 Task: Find connections with filter location Purnia with filter topic #Productivitywith filter profile language German with filter current company Dr. Oetker India with filter school L.D. College of Engineering with filter industry Animation and Post-production with filter service category Interior Design with filter keywords title Barber
Action: Mouse moved to (555, 53)
Screenshot: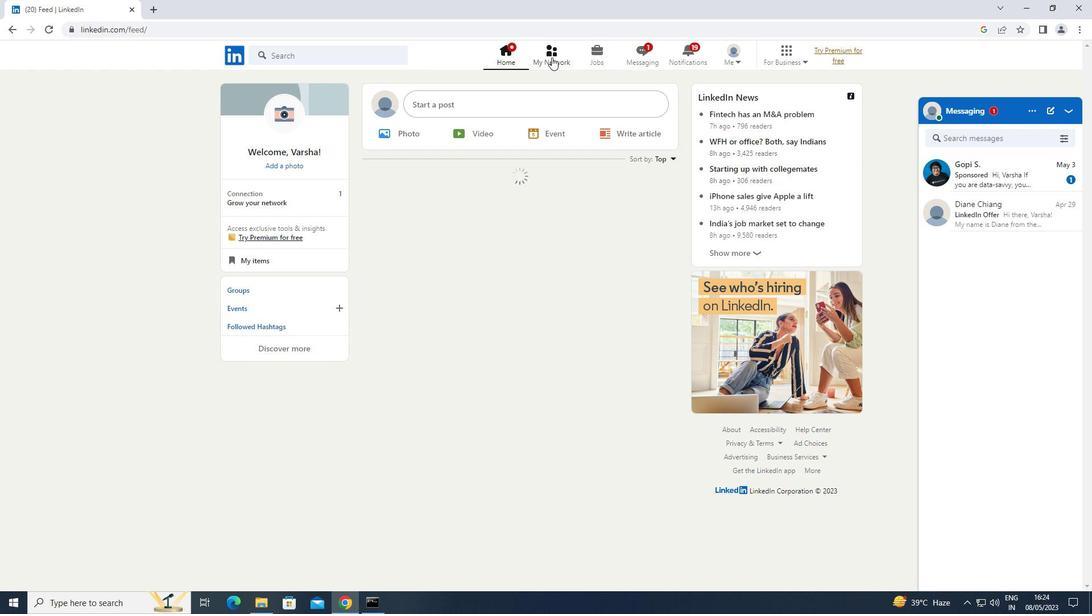 
Action: Mouse pressed left at (555, 53)
Screenshot: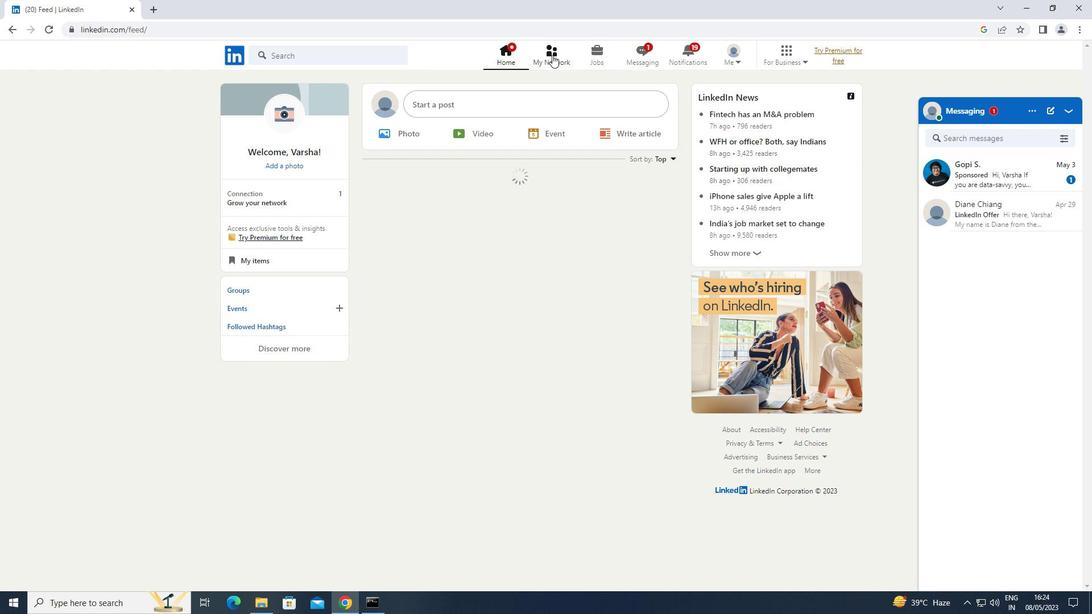 
Action: Mouse moved to (338, 120)
Screenshot: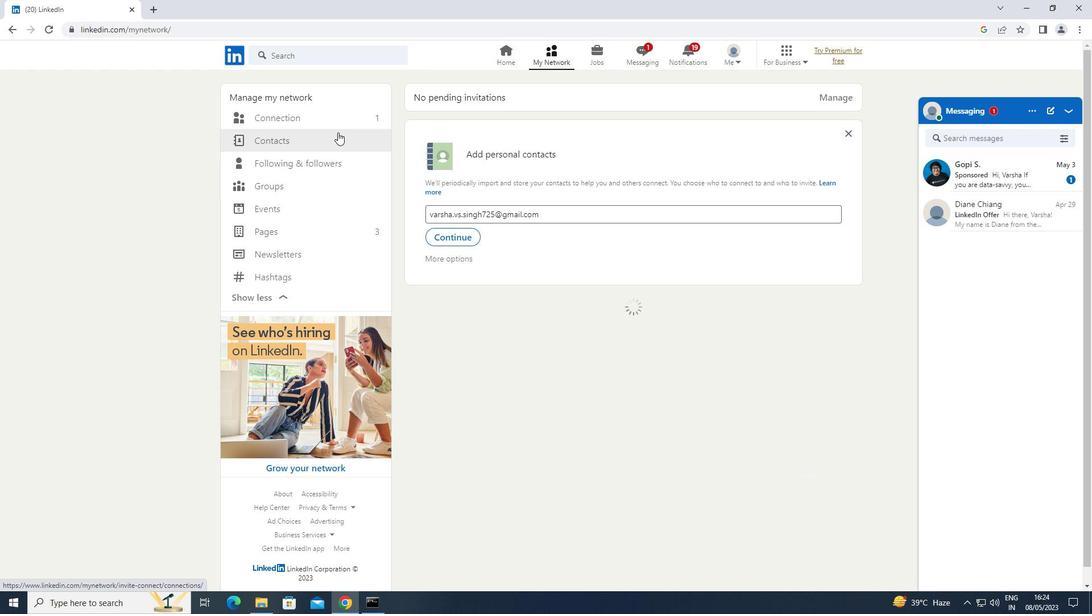 
Action: Mouse pressed left at (338, 120)
Screenshot: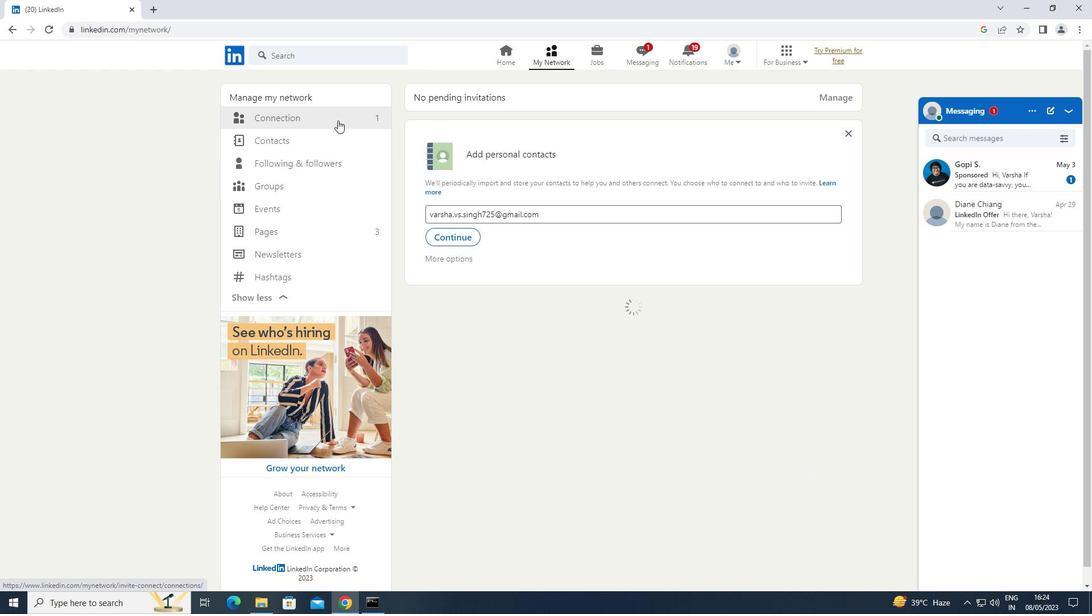 
Action: Mouse moved to (654, 121)
Screenshot: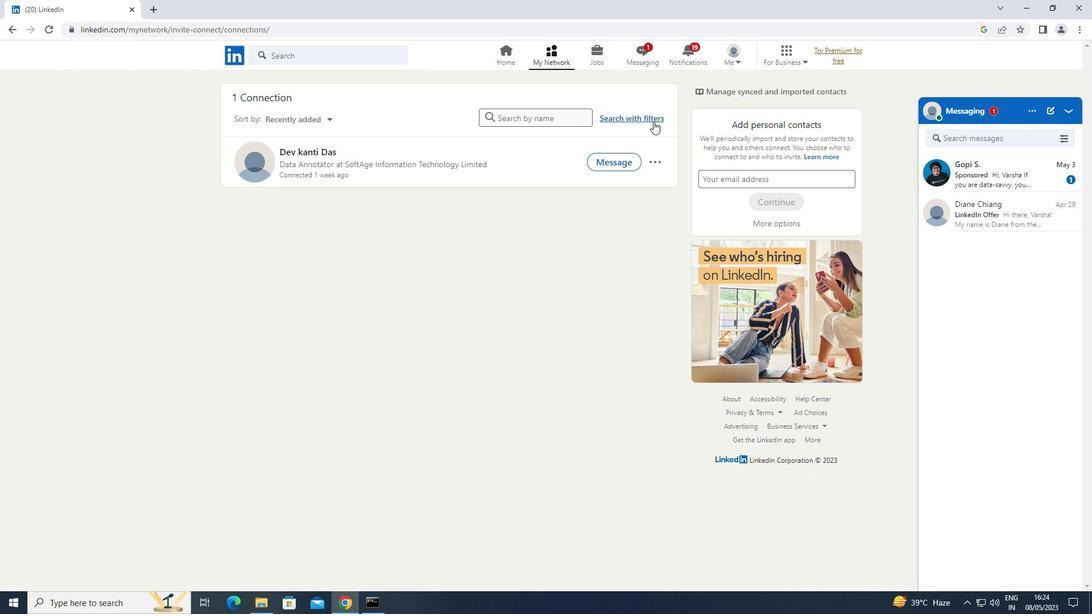 
Action: Mouse pressed left at (654, 121)
Screenshot: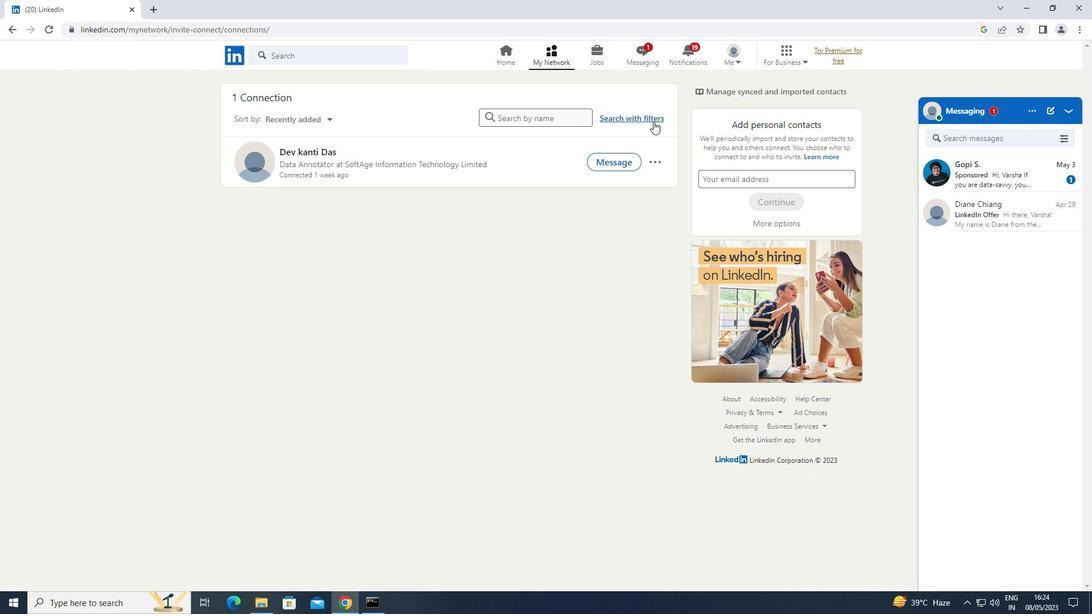 
Action: Mouse moved to (594, 84)
Screenshot: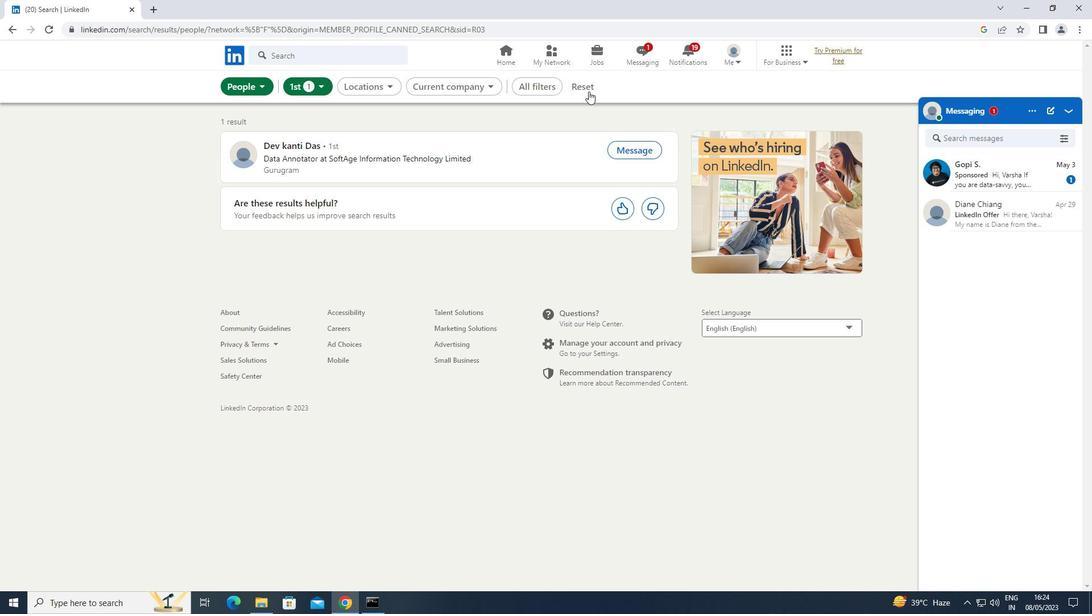 
Action: Mouse pressed left at (594, 84)
Screenshot: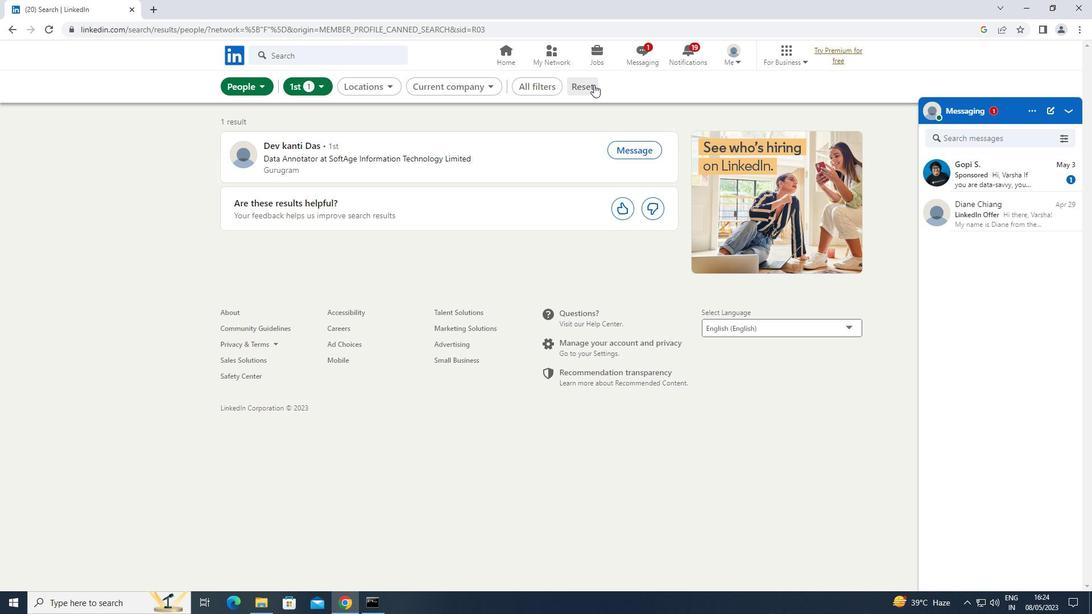 
Action: Mouse moved to (573, 85)
Screenshot: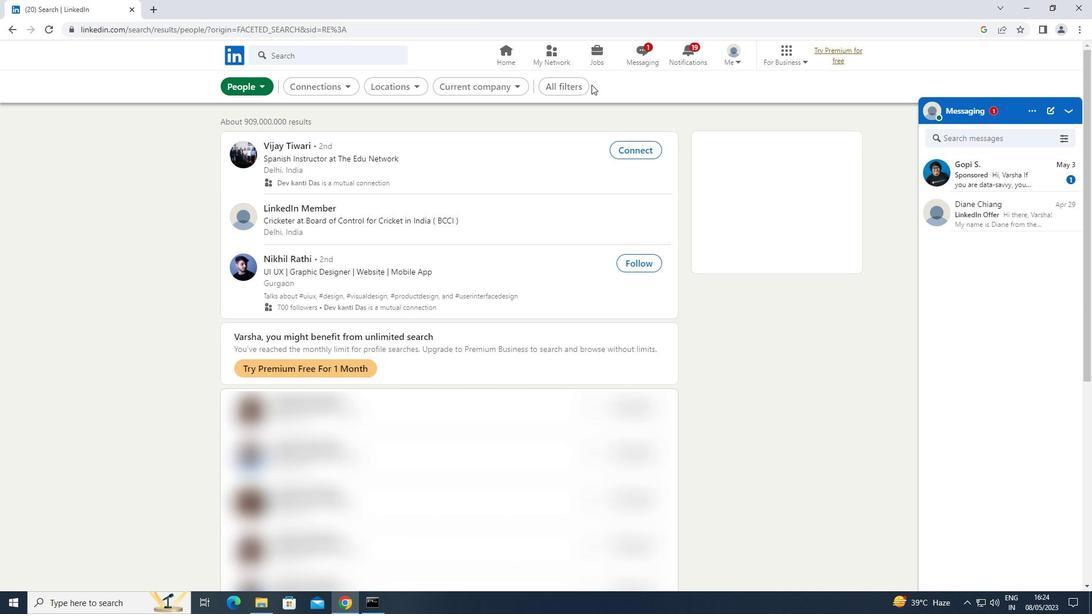 
Action: Mouse pressed left at (573, 85)
Screenshot: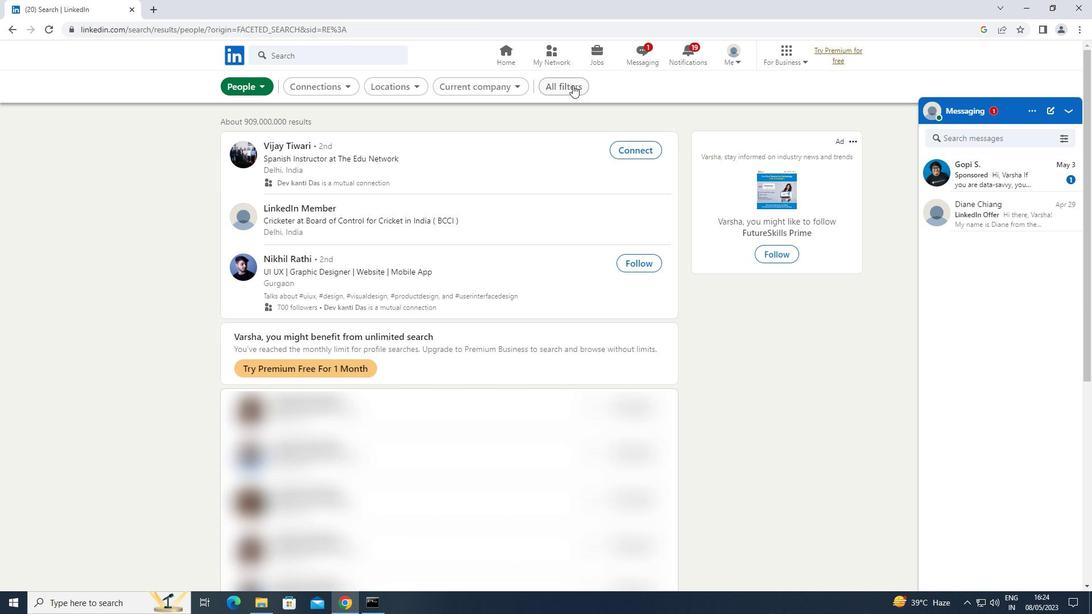 
Action: Mouse moved to (836, 309)
Screenshot: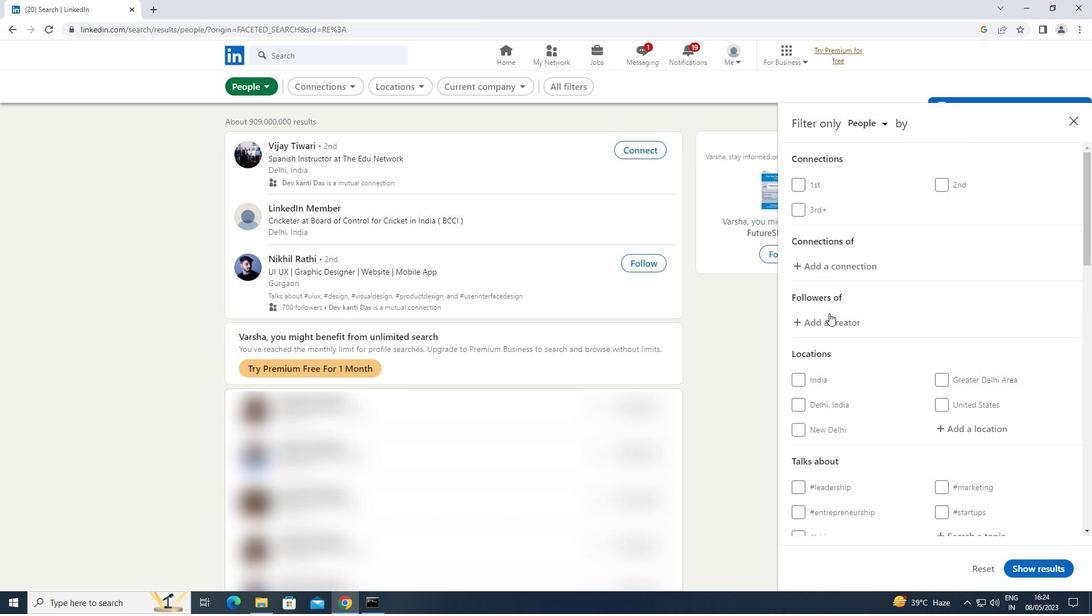 
Action: Mouse scrolled (836, 308) with delta (0, 0)
Screenshot: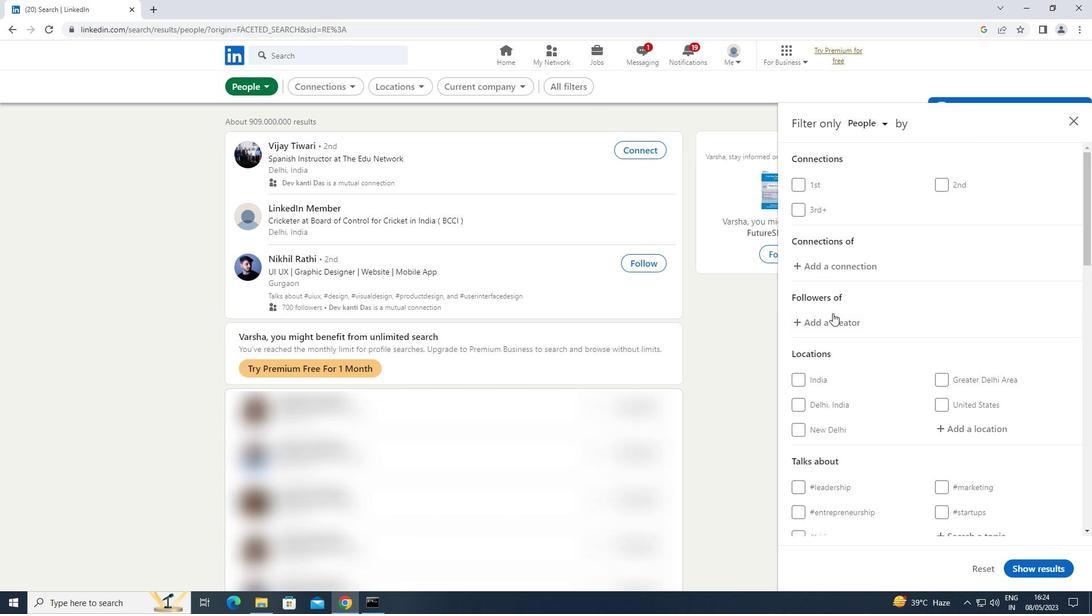 
Action: Mouse scrolled (836, 308) with delta (0, 0)
Screenshot: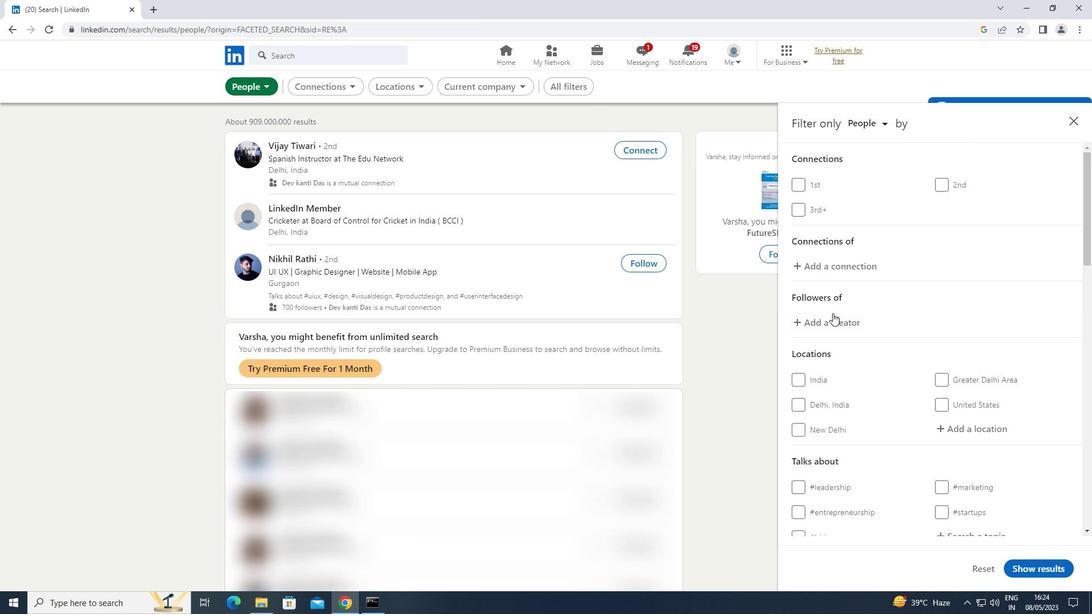 
Action: Mouse scrolled (836, 308) with delta (0, 0)
Screenshot: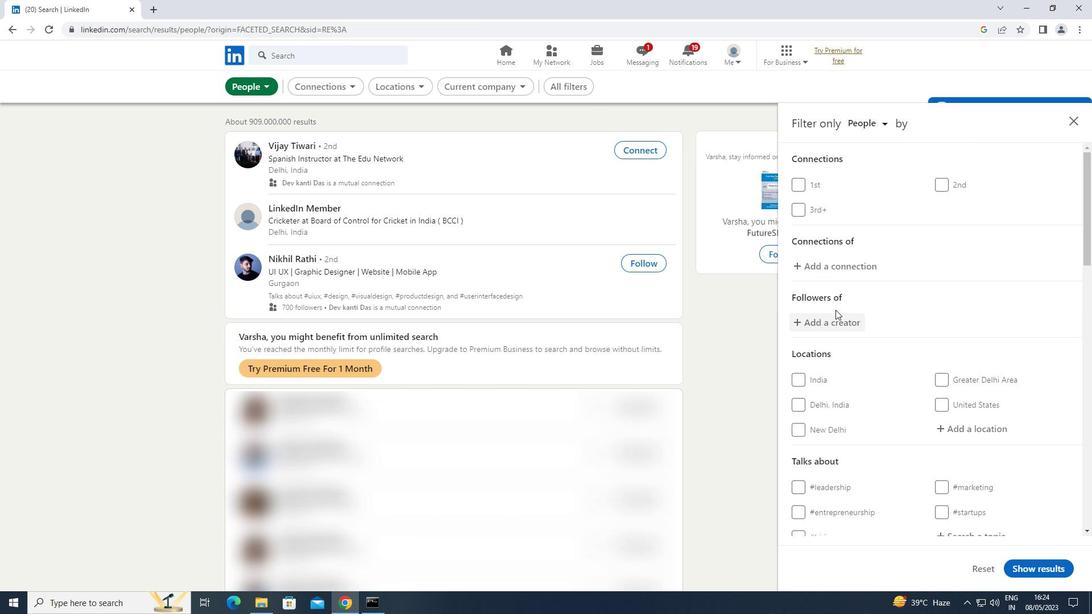 
Action: Mouse moved to (958, 257)
Screenshot: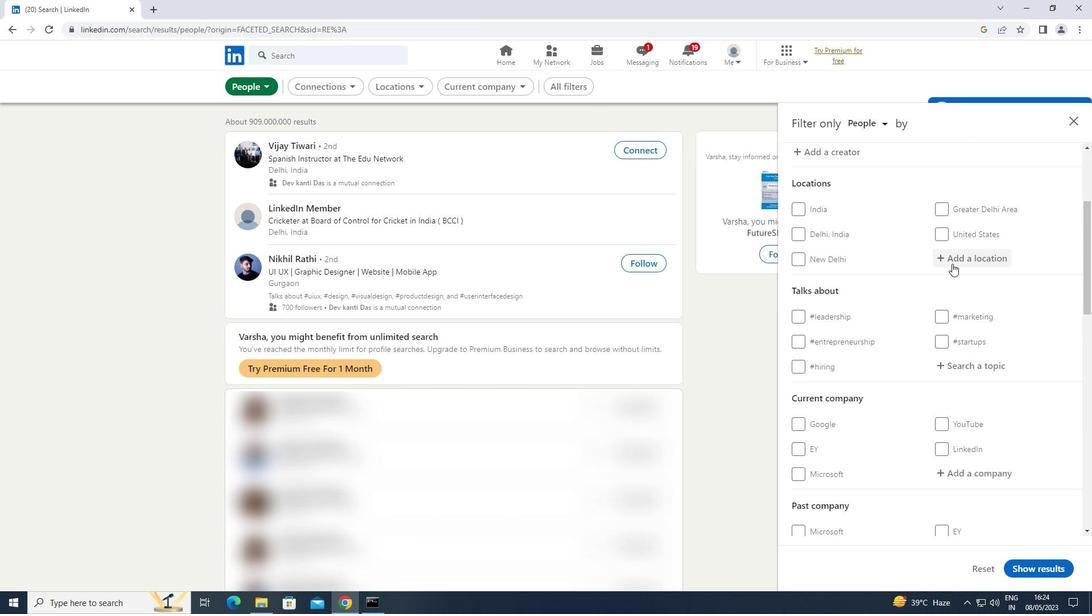 
Action: Mouse pressed left at (958, 257)
Screenshot: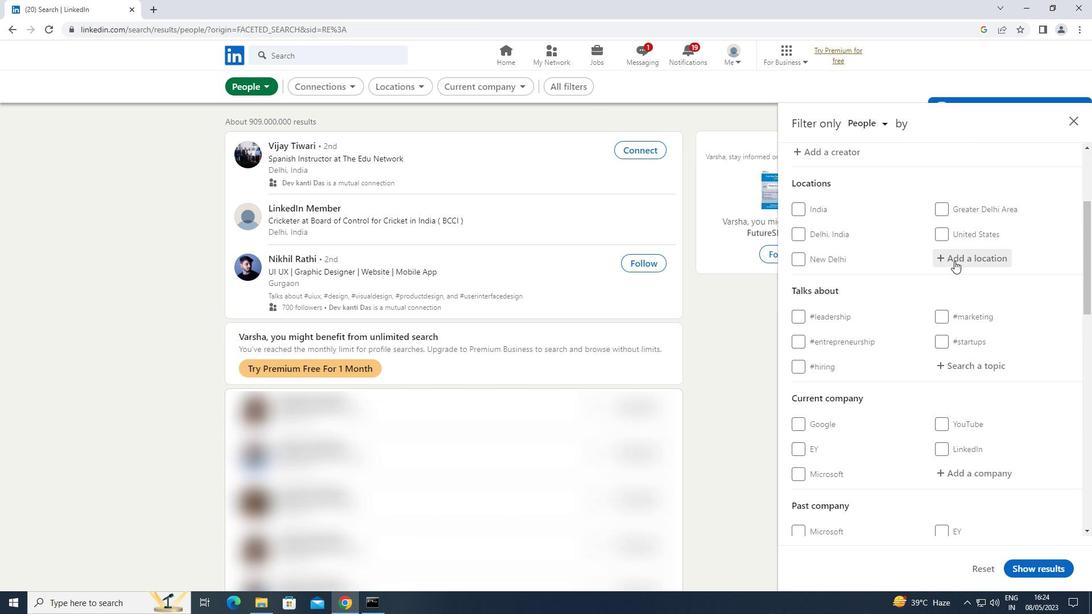 
Action: Key pressed <Key.shift>PURNA<Key.backspace>IA
Screenshot: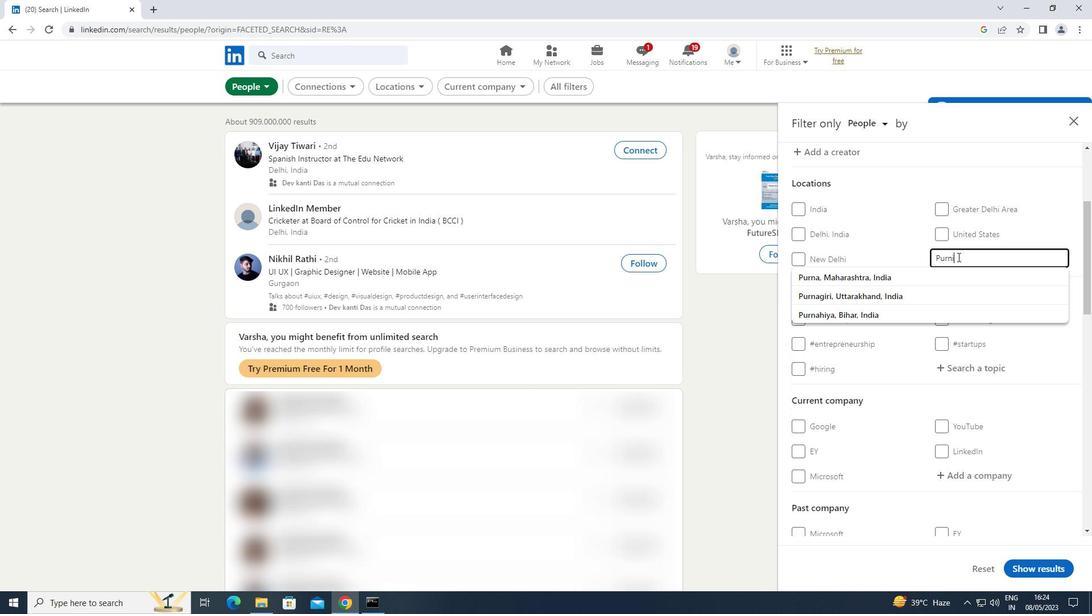 
Action: Mouse moved to (958, 368)
Screenshot: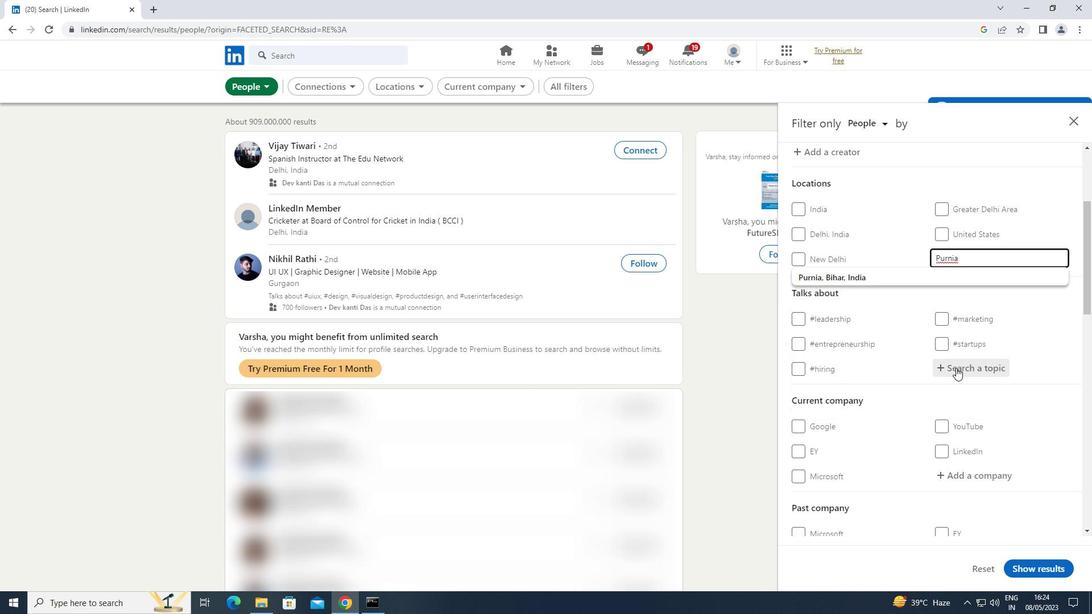 
Action: Mouse pressed left at (958, 368)
Screenshot: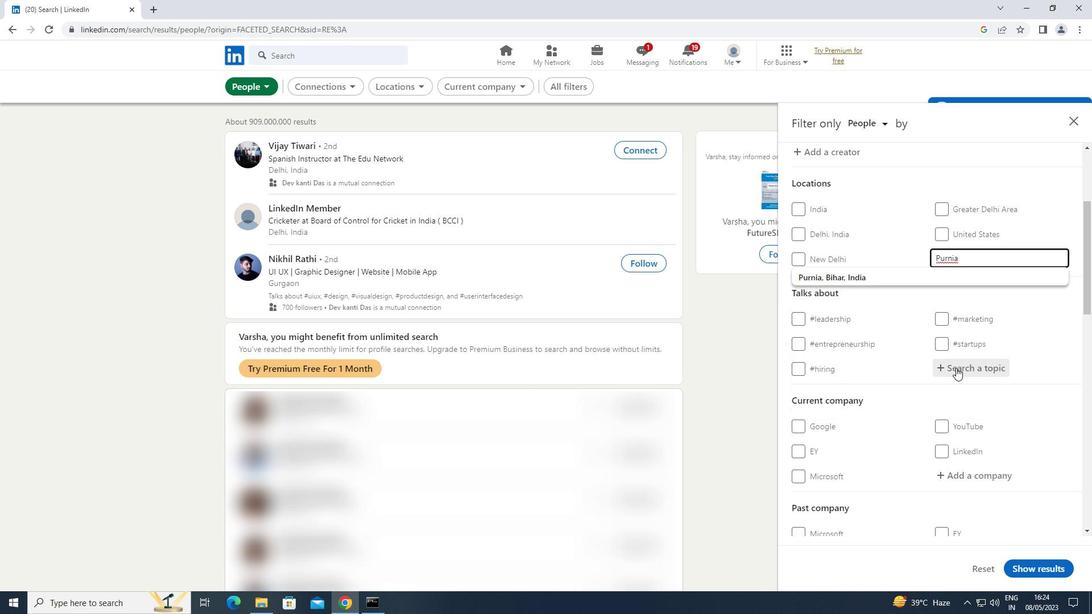 
Action: Mouse moved to (971, 360)
Screenshot: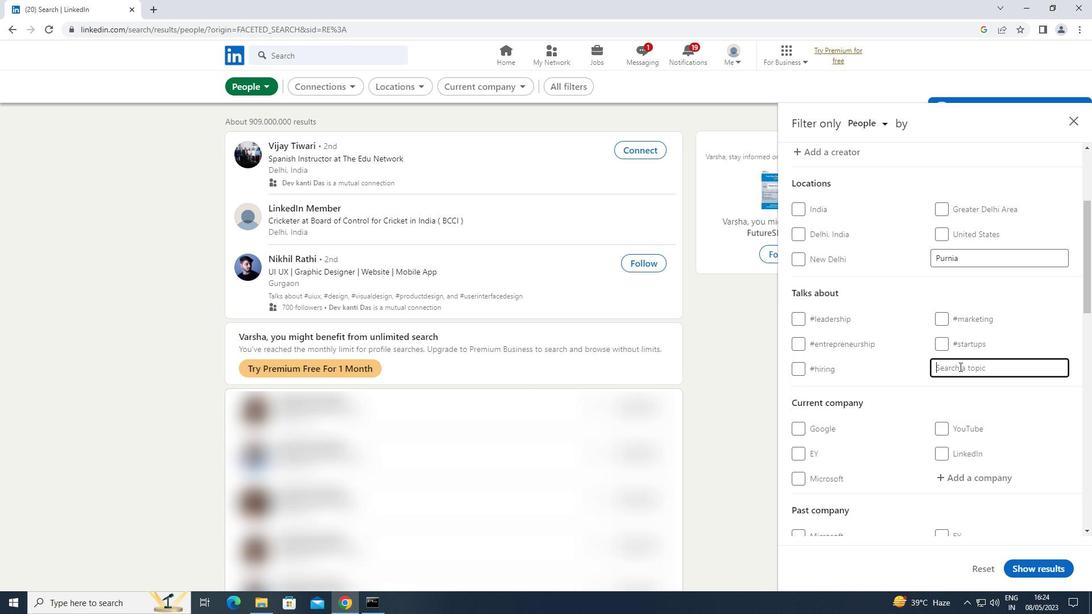 
Action: Key pressed <Key.shift>#<Key.shift>PRODUCTIT<Key.backspace>VITY
Screenshot: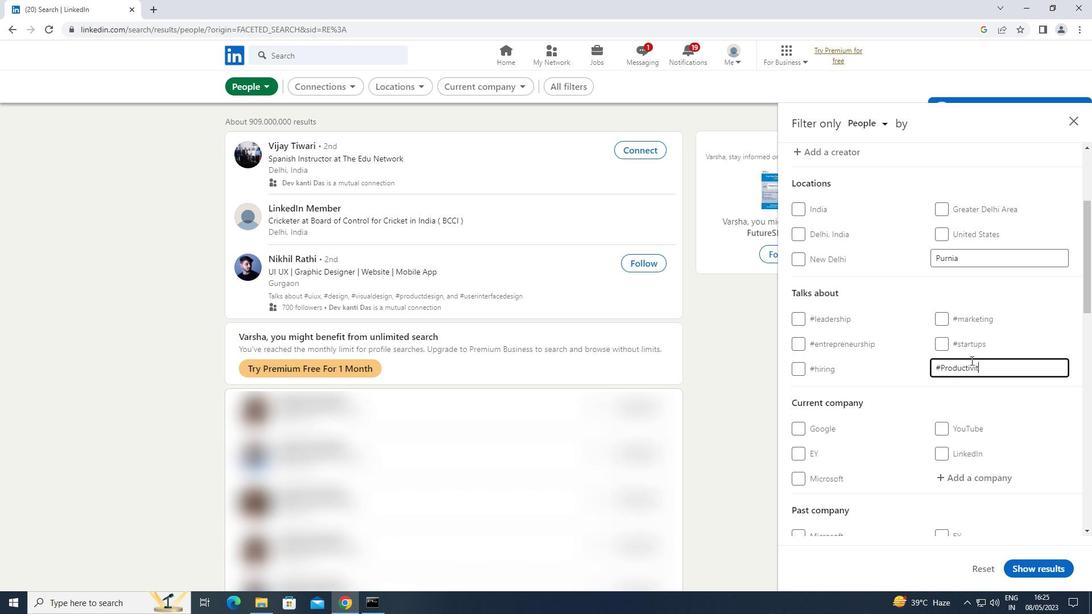
Action: Mouse moved to (990, 439)
Screenshot: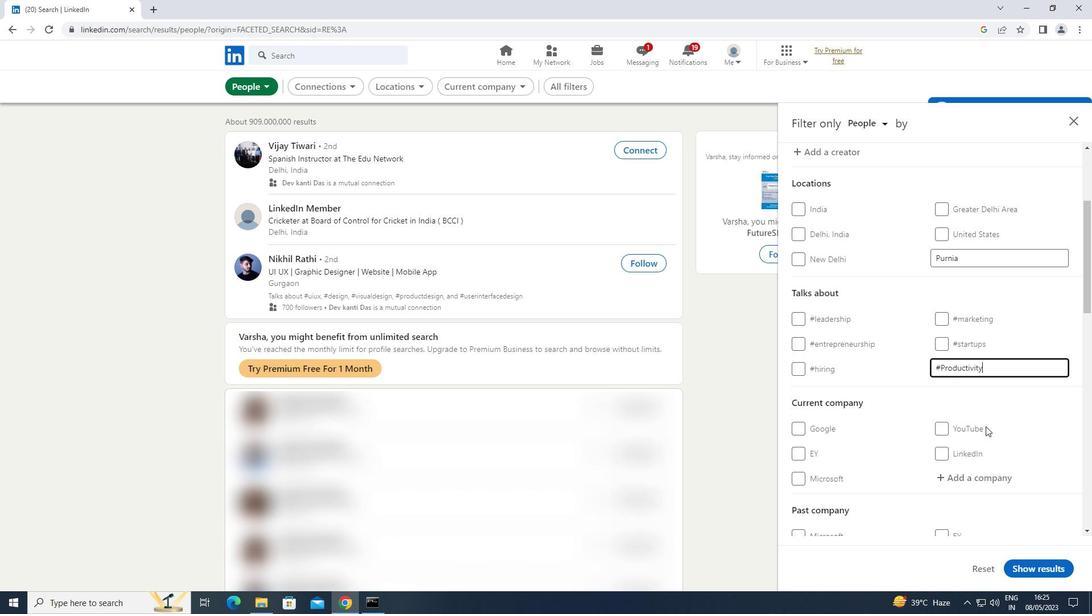 
Action: Mouse scrolled (990, 438) with delta (0, 0)
Screenshot: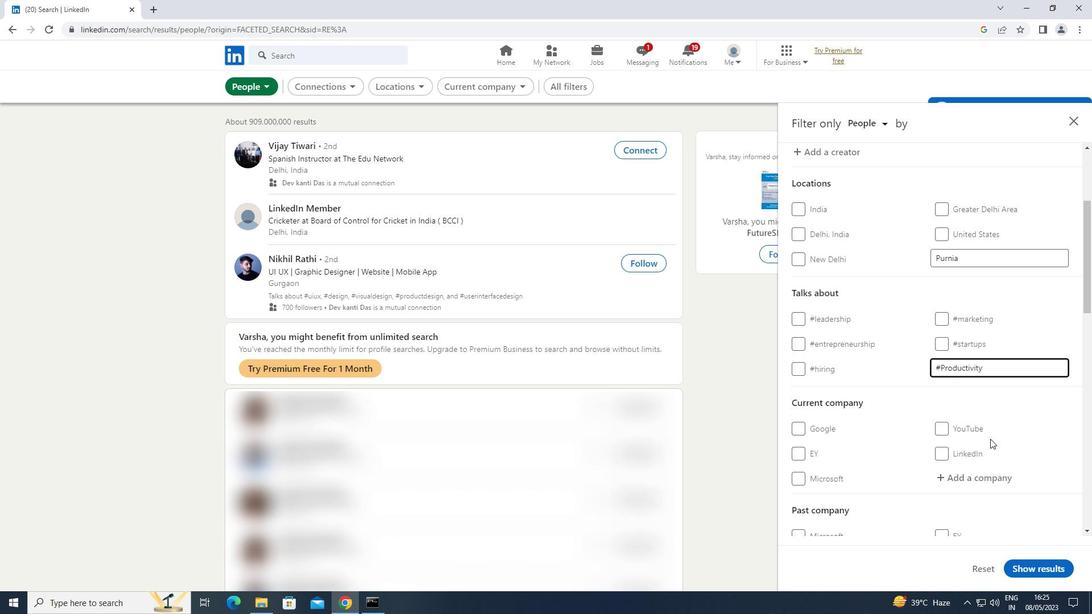
Action: Mouse scrolled (990, 438) with delta (0, 0)
Screenshot: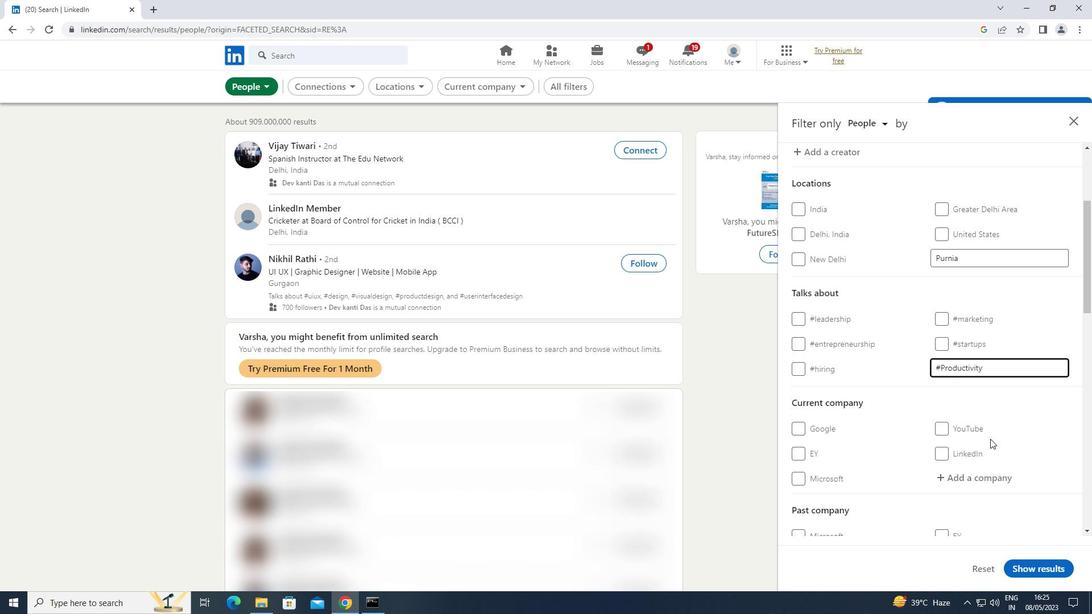 
Action: Mouse moved to (992, 438)
Screenshot: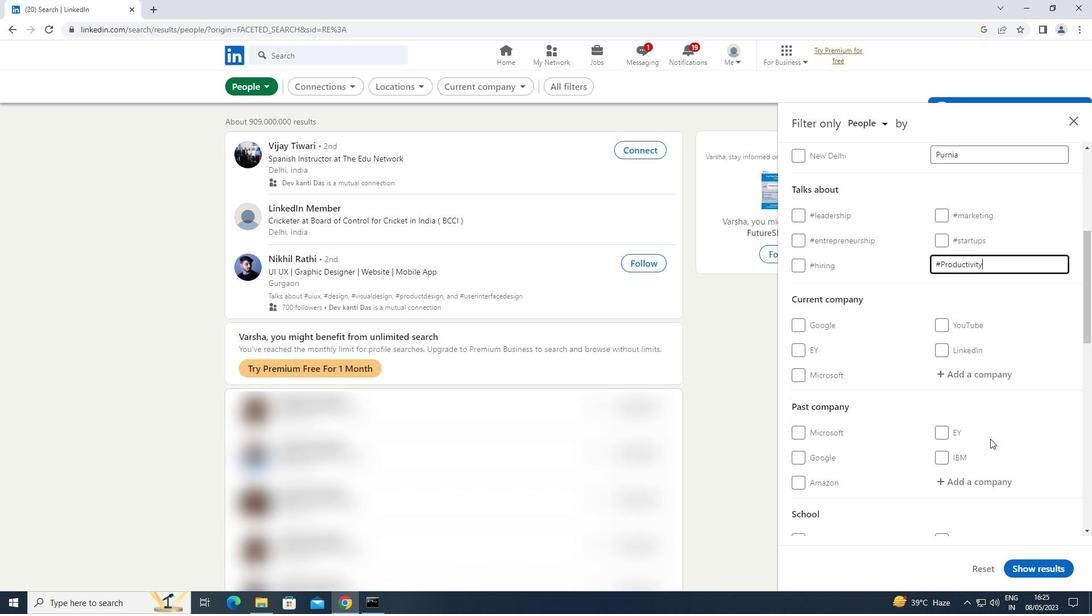 
Action: Mouse scrolled (992, 438) with delta (0, 0)
Screenshot: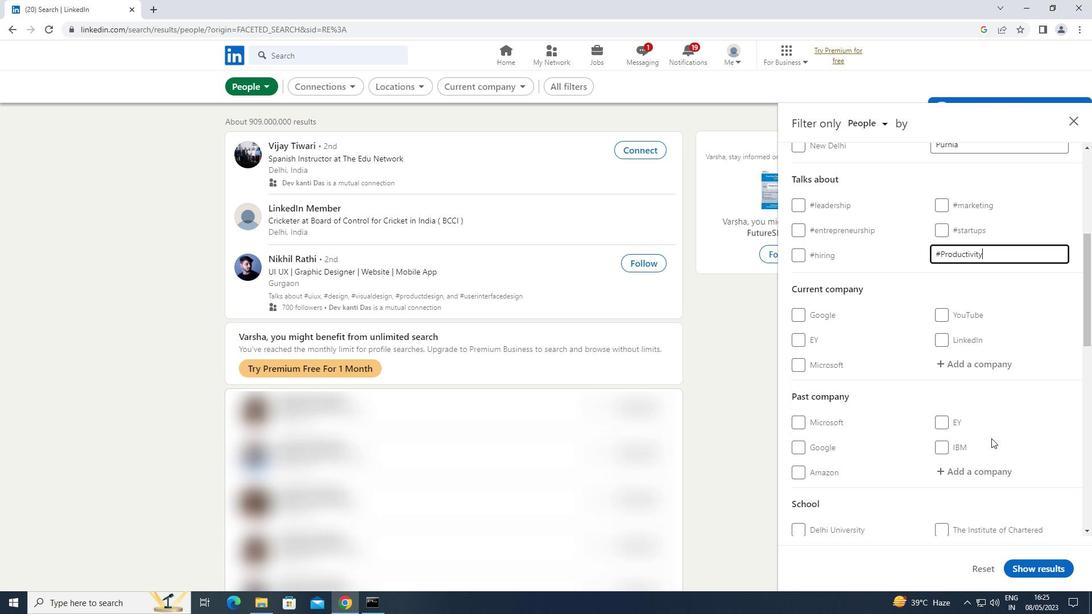
Action: Mouse scrolled (992, 438) with delta (0, 0)
Screenshot: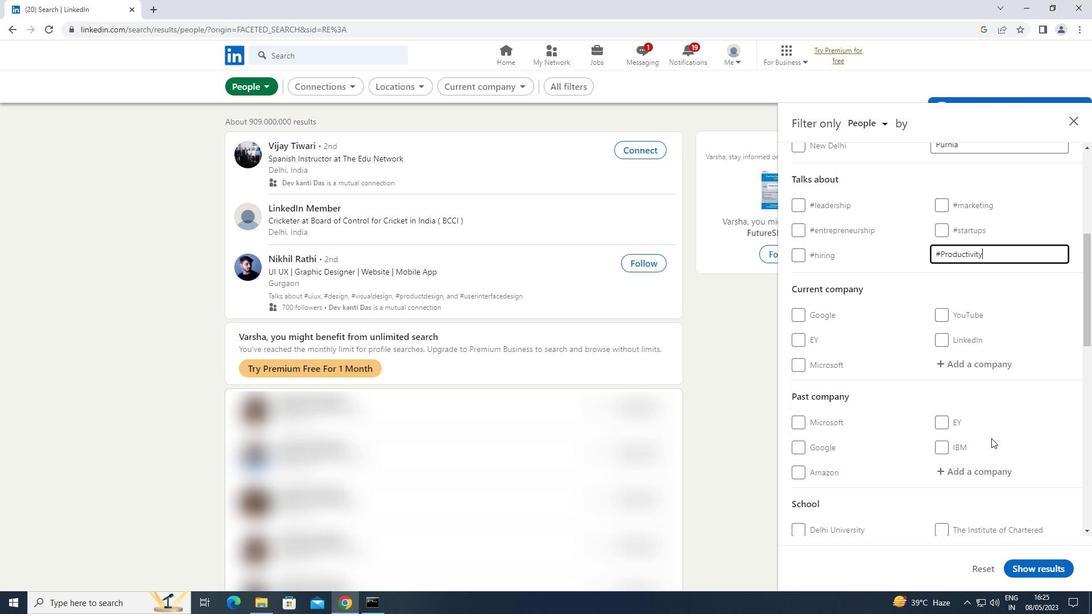 
Action: Mouse scrolled (992, 438) with delta (0, 0)
Screenshot: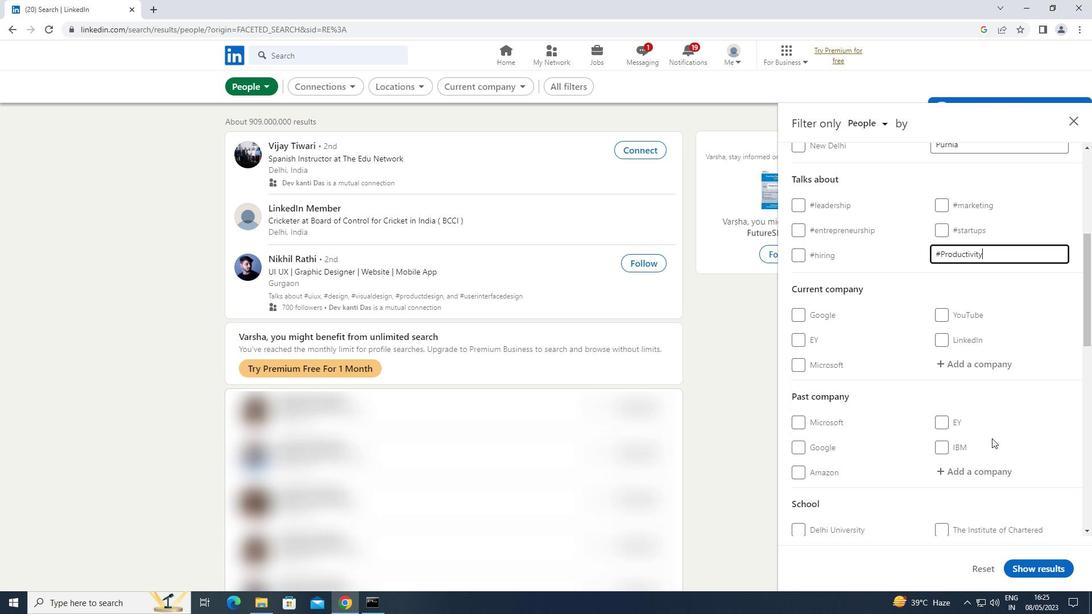 
Action: Mouse scrolled (992, 438) with delta (0, 0)
Screenshot: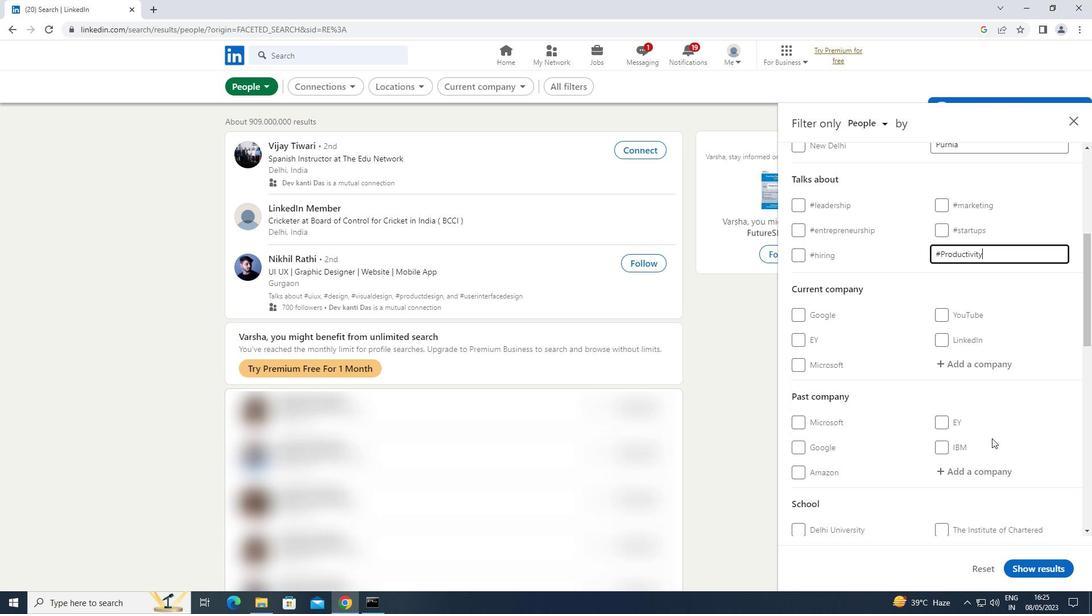 
Action: Mouse scrolled (992, 438) with delta (0, 0)
Screenshot: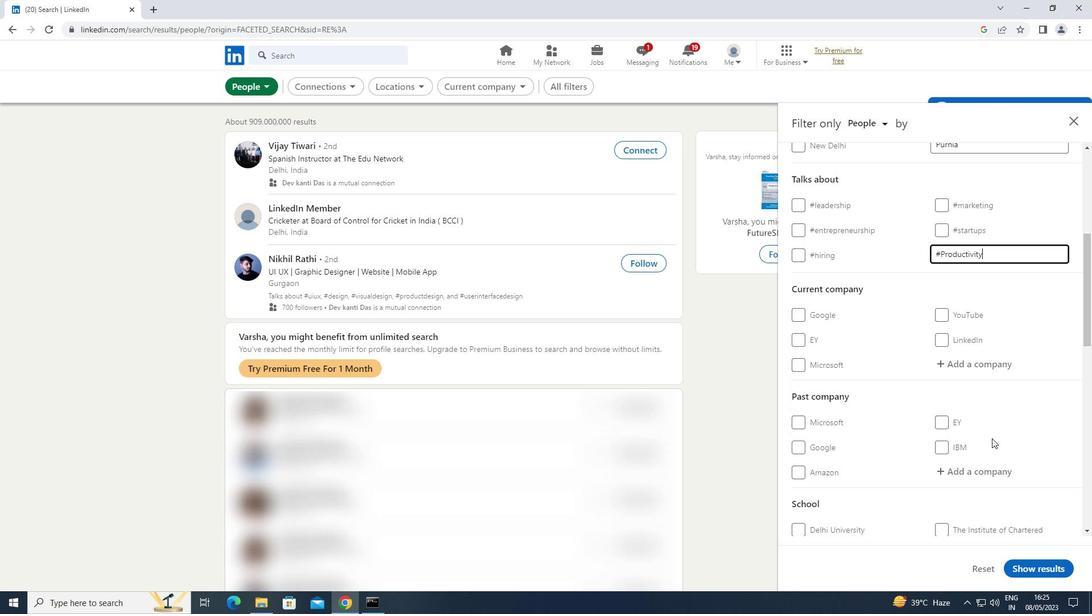 
Action: Mouse scrolled (992, 438) with delta (0, 0)
Screenshot: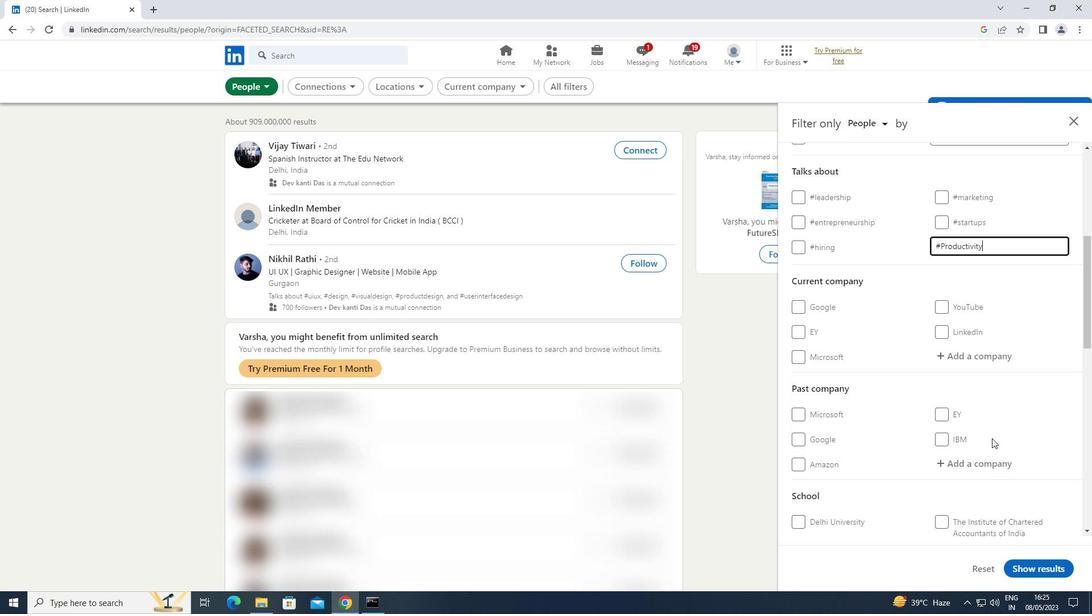
Action: Mouse scrolled (992, 438) with delta (0, 0)
Screenshot: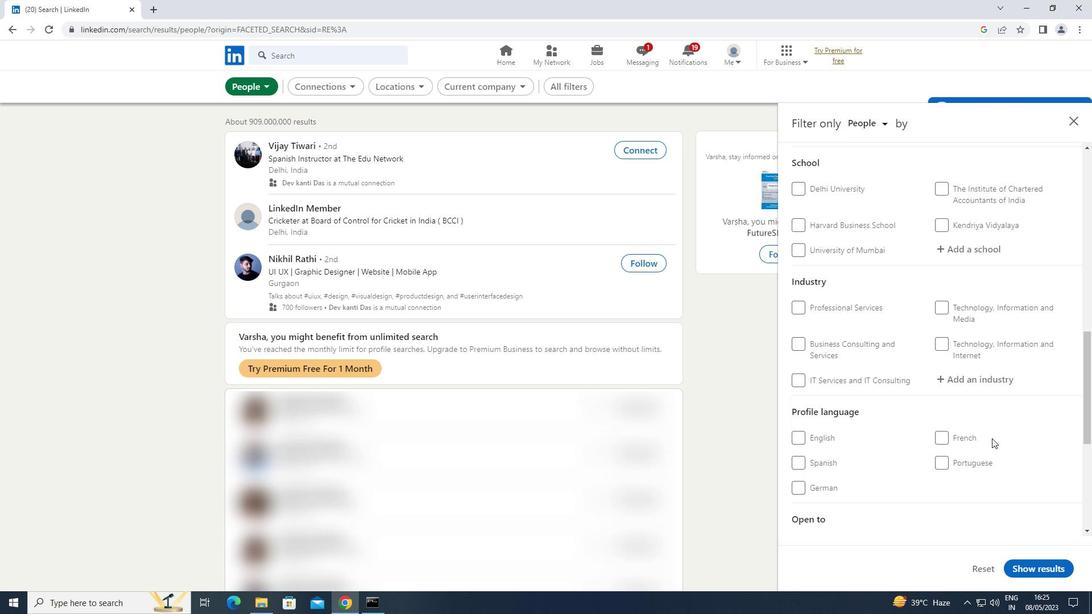 
Action: Mouse moved to (802, 429)
Screenshot: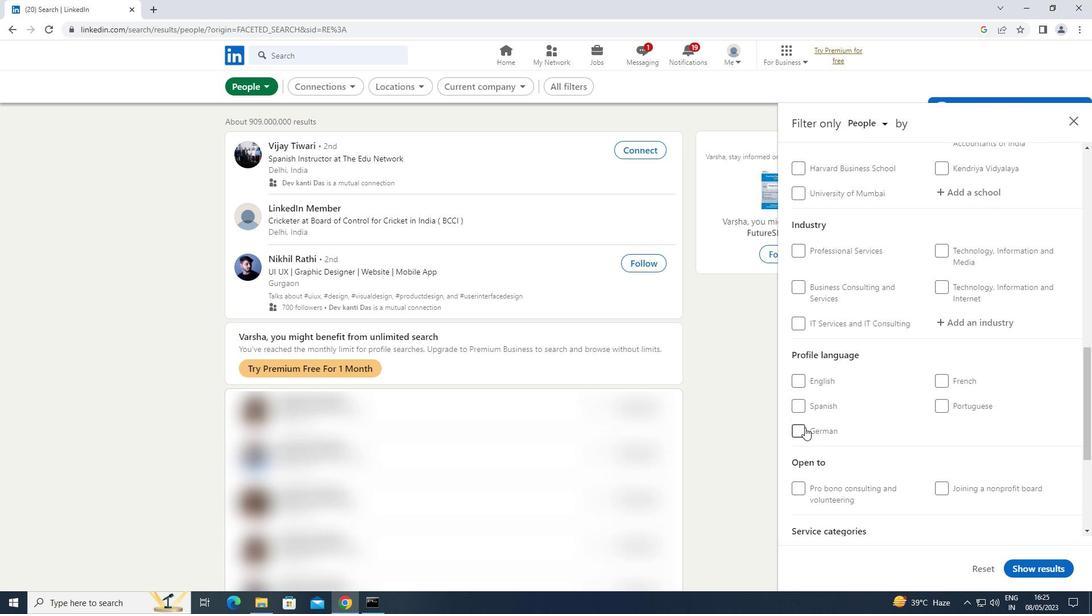 
Action: Mouse pressed left at (802, 429)
Screenshot: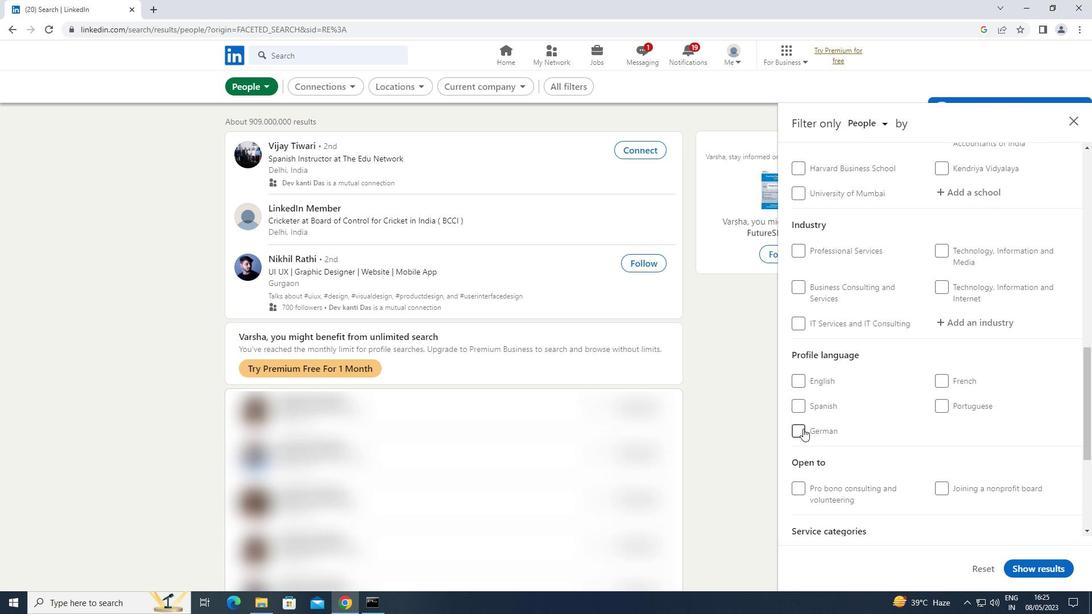 
Action: Mouse moved to (866, 415)
Screenshot: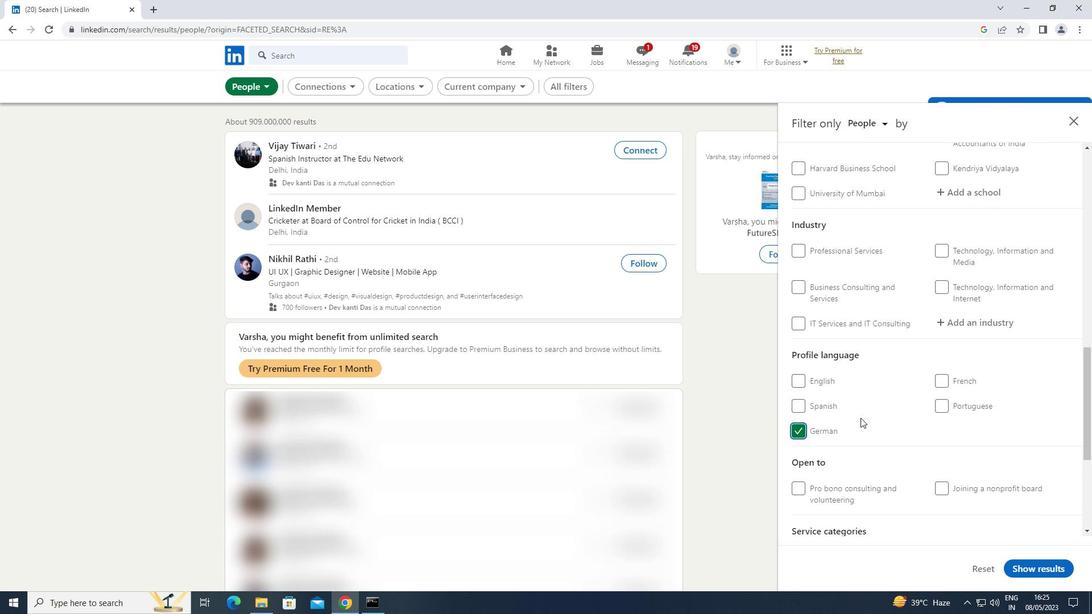 
Action: Mouse scrolled (866, 415) with delta (0, 0)
Screenshot: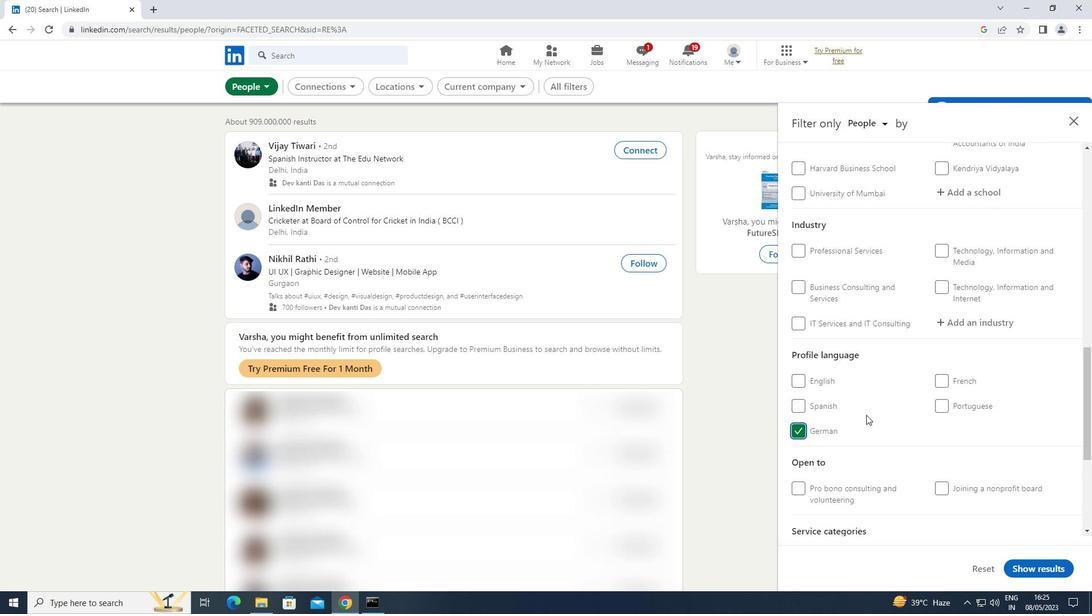 
Action: Mouse scrolled (866, 415) with delta (0, 0)
Screenshot: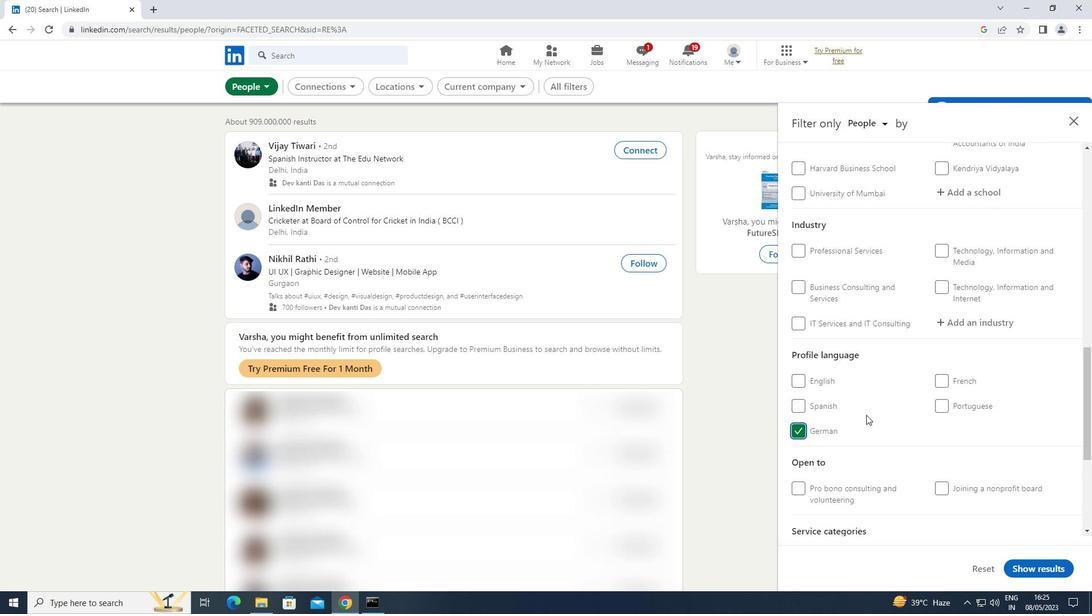 
Action: Mouse scrolled (866, 415) with delta (0, 0)
Screenshot: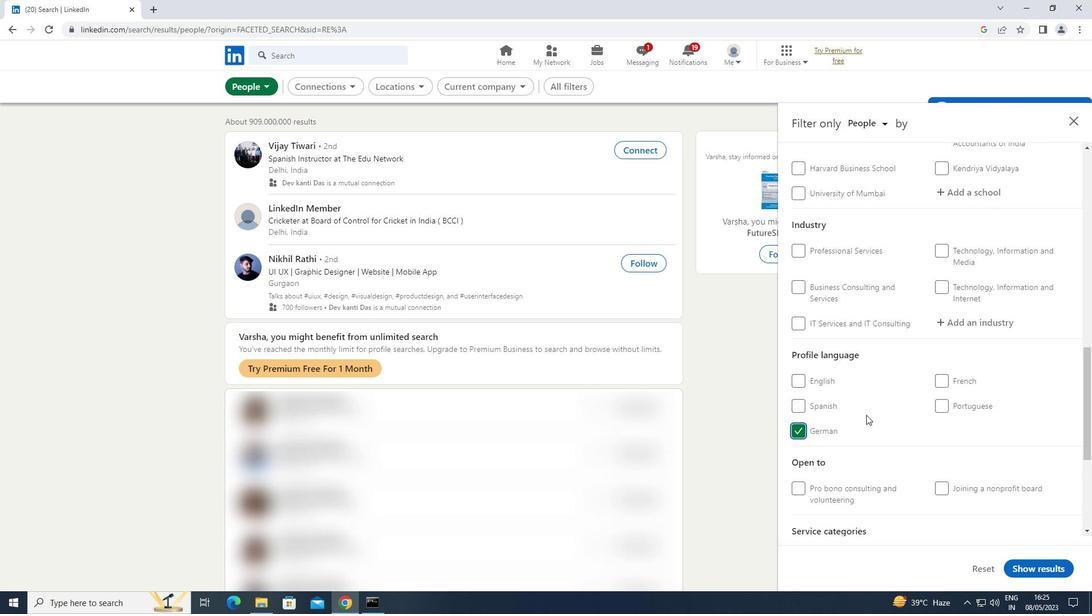 
Action: Mouse scrolled (866, 415) with delta (0, 0)
Screenshot: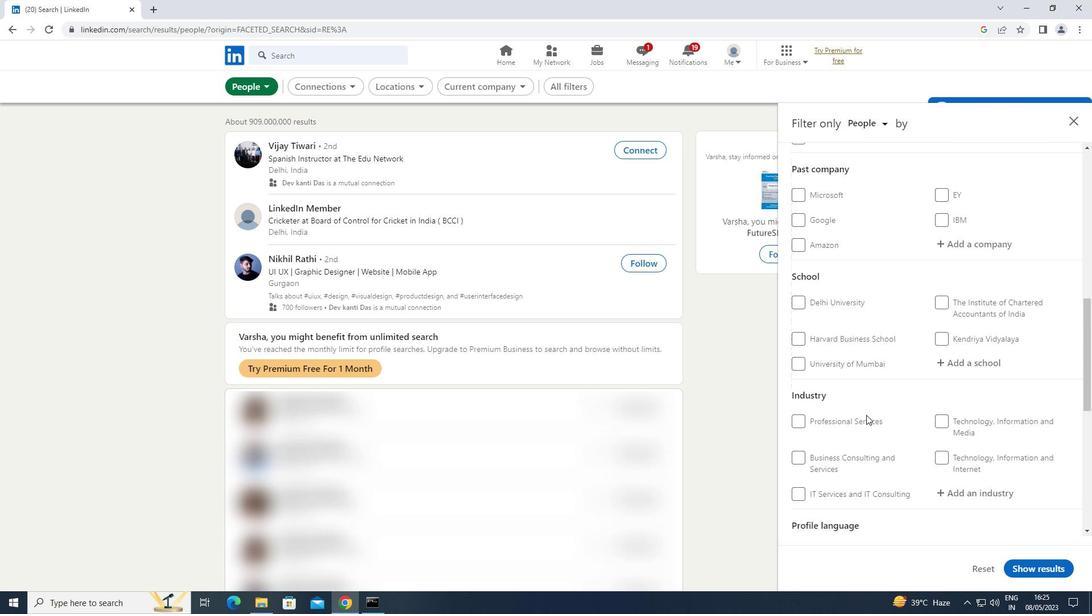 
Action: Mouse scrolled (866, 415) with delta (0, 0)
Screenshot: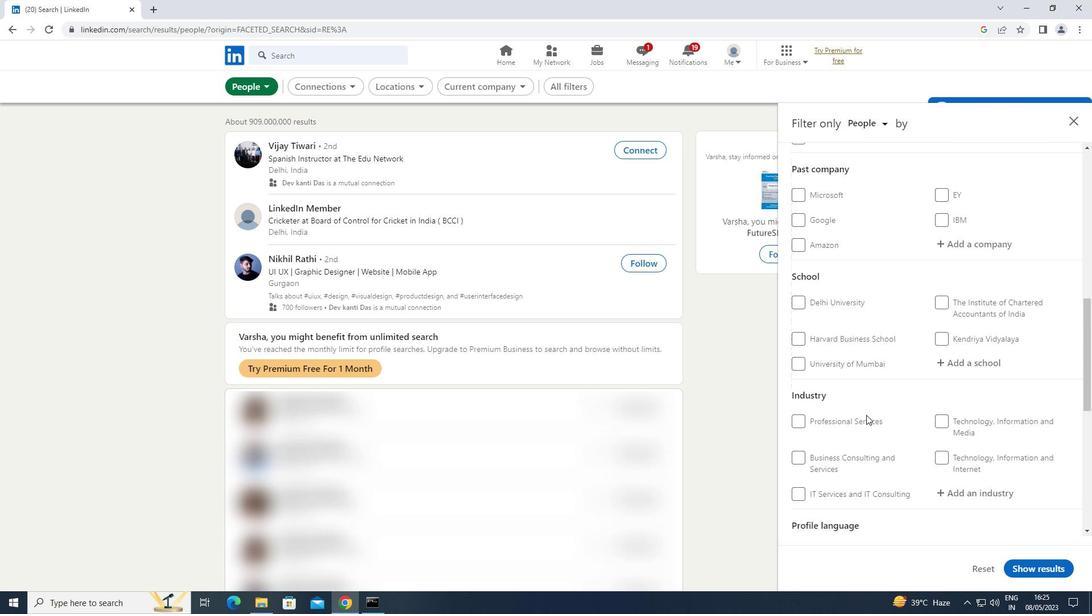 
Action: Mouse scrolled (866, 415) with delta (0, 0)
Screenshot: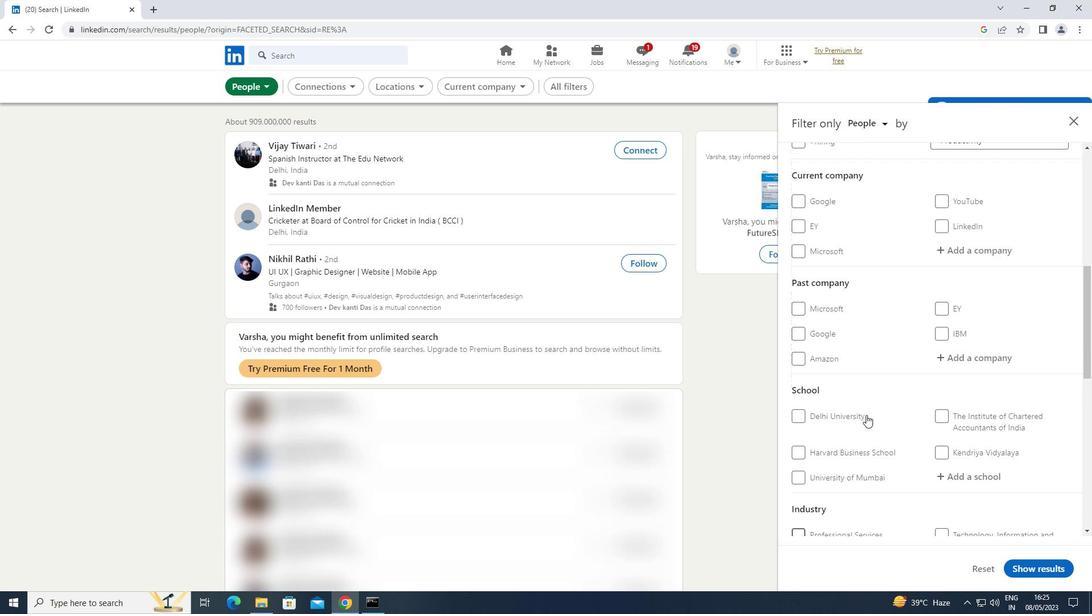 
Action: Mouse moved to (966, 309)
Screenshot: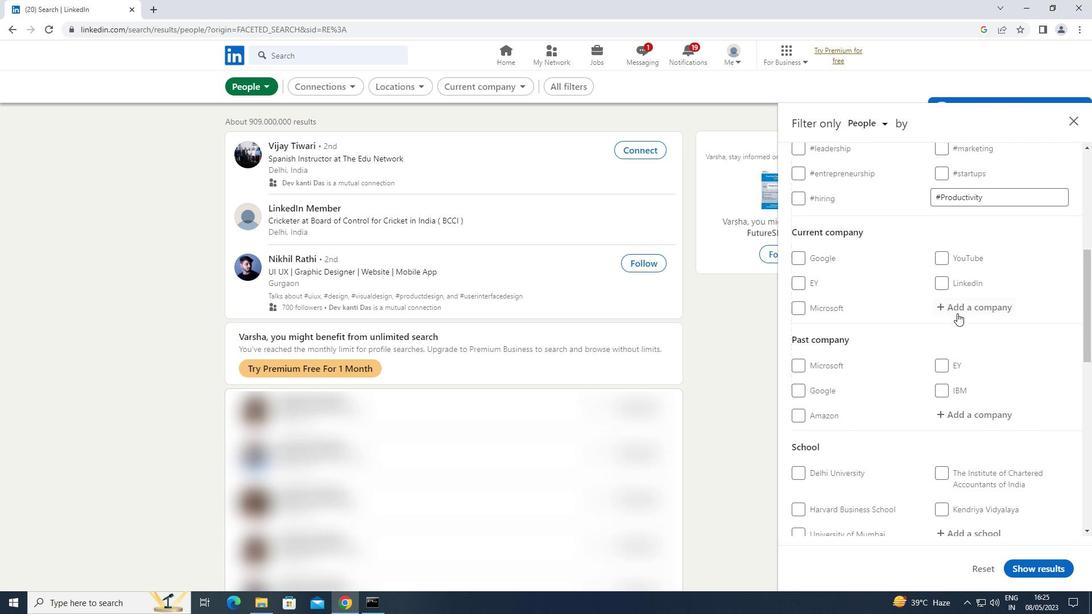 
Action: Mouse pressed left at (966, 309)
Screenshot: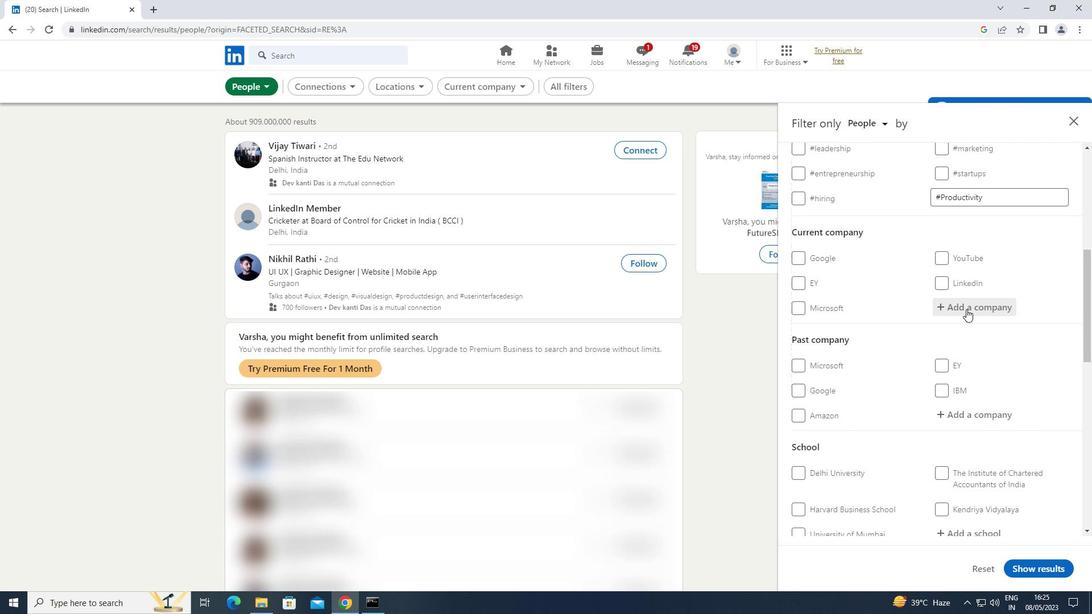 
Action: Key pressed <Key.shift>DR<Key.space>.<Key.space><Key.shift>OETK
Screenshot: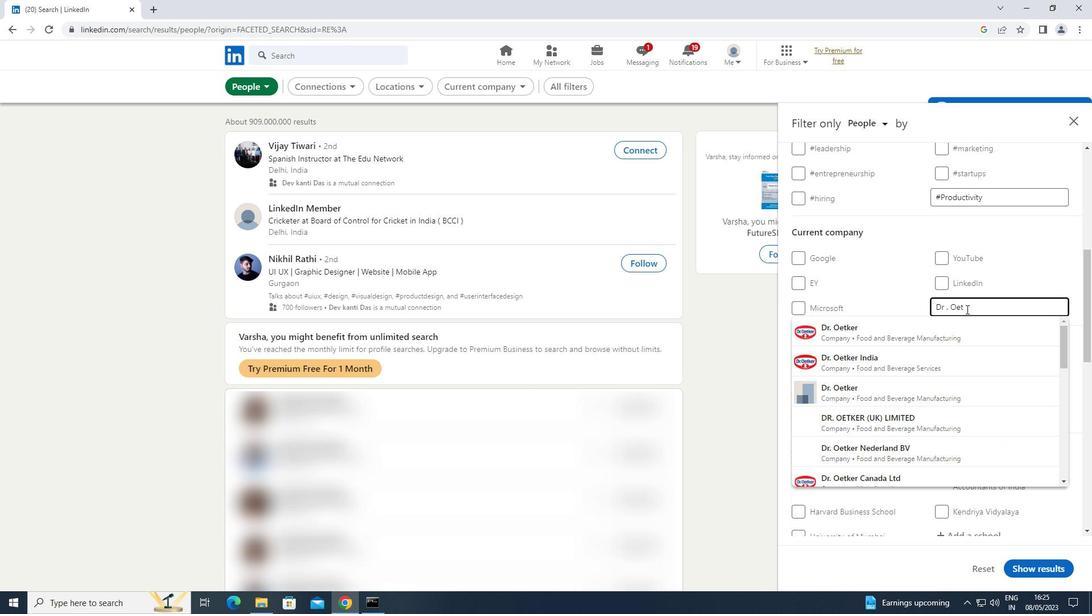 
Action: Mouse moved to (916, 331)
Screenshot: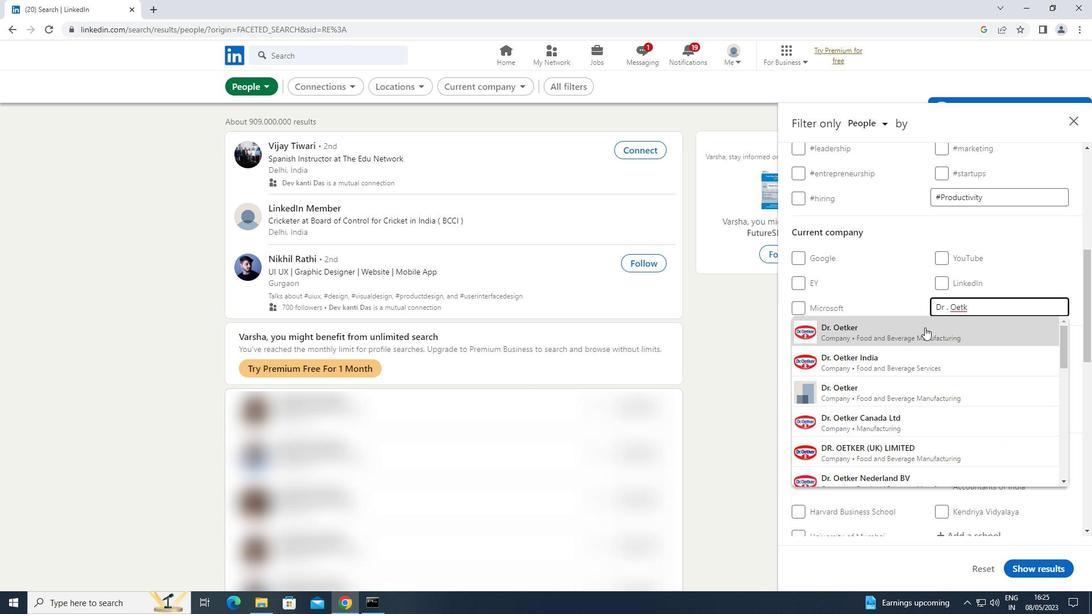 
Action: Mouse pressed left at (916, 331)
Screenshot: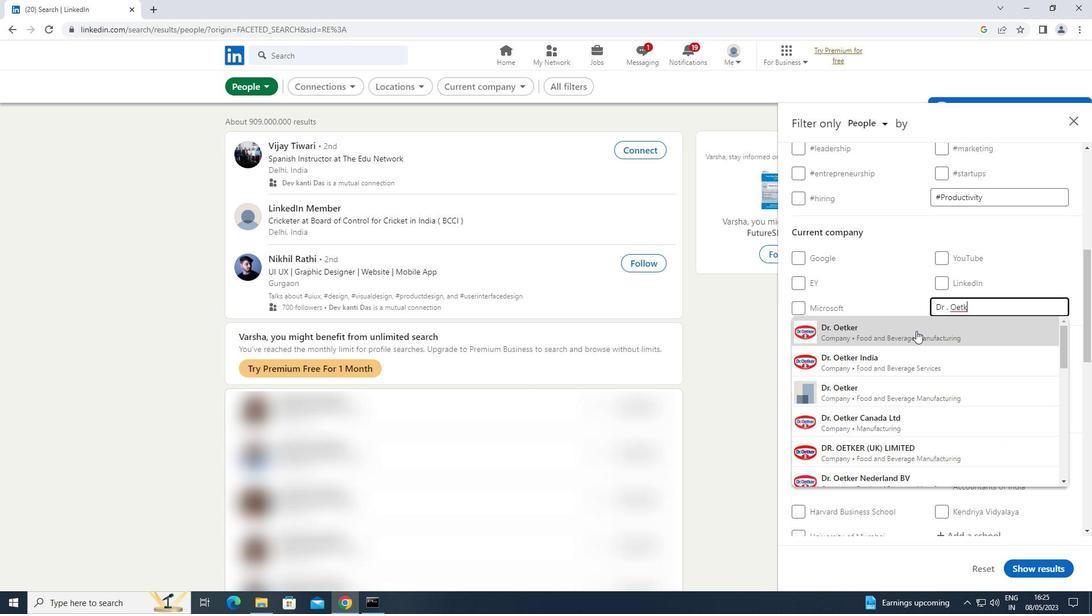 
Action: Mouse moved to (917, 331)
Screenshot: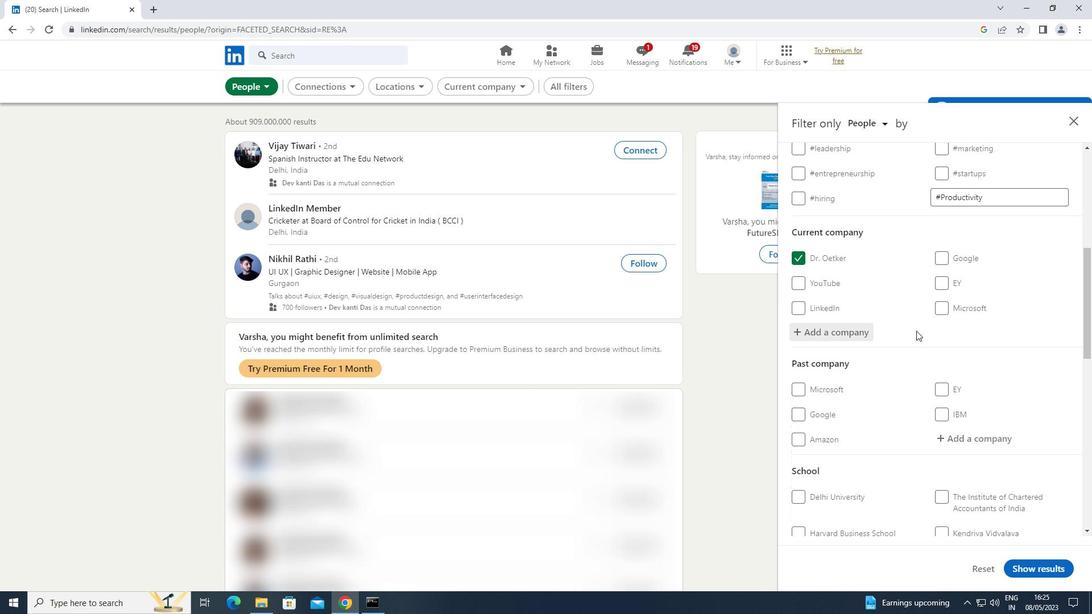 
Action: Mouse scrolled (917, 330) with delta (0, 0)
Screenshot: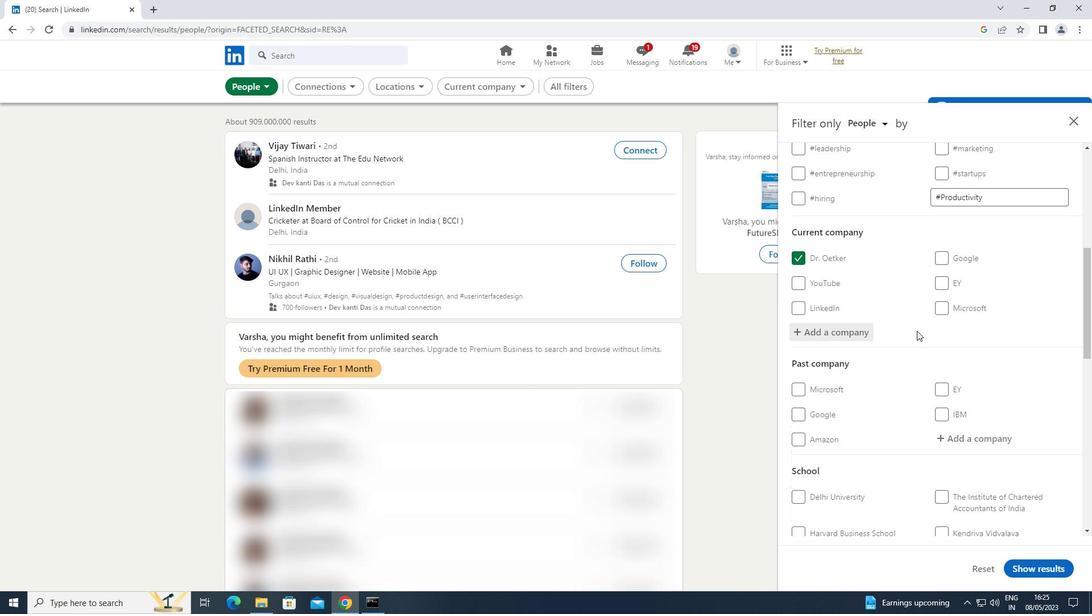 
Action: Mouse scrolled (917, 330) with delta (0, 0)
Screenshot: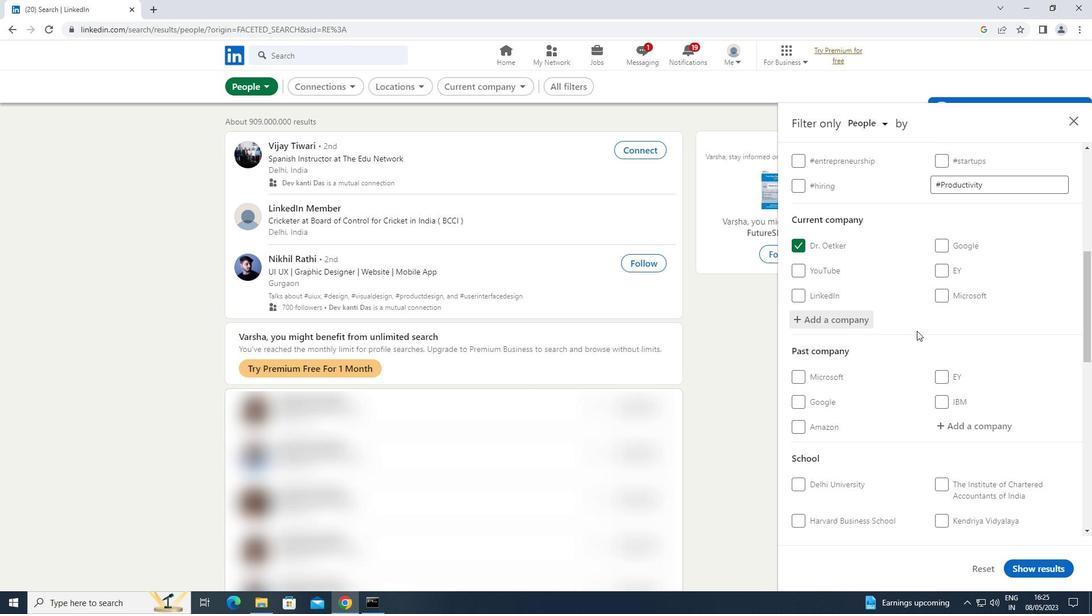 
Action: Mouse scrolled (917, 330) with delta (0, 0)
Screenshot: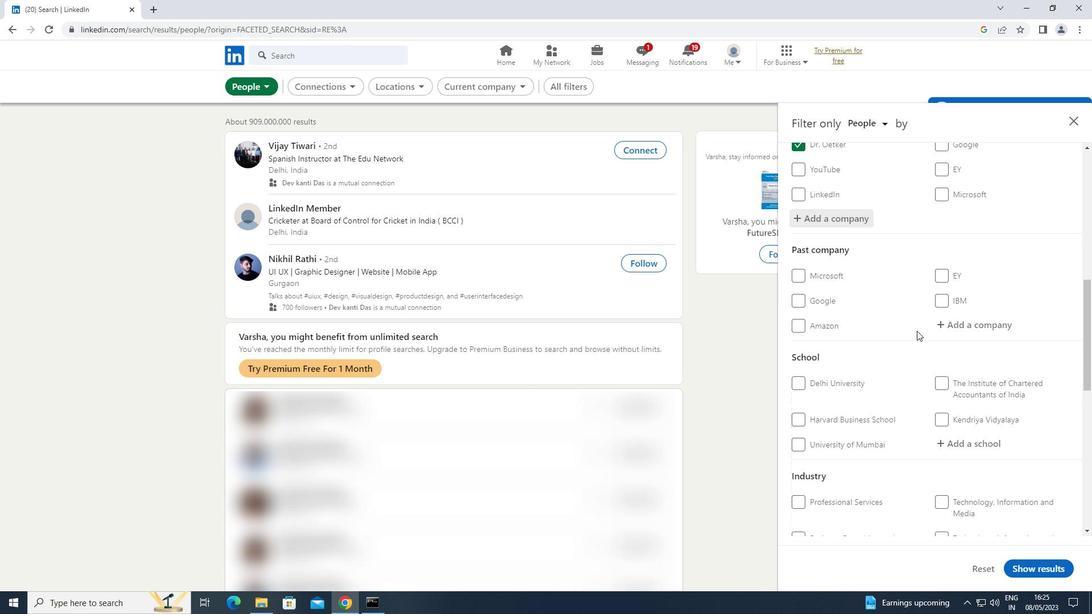 
Action: Mouse scrolled (917, 330) with delta (0, 0)
Screenshot: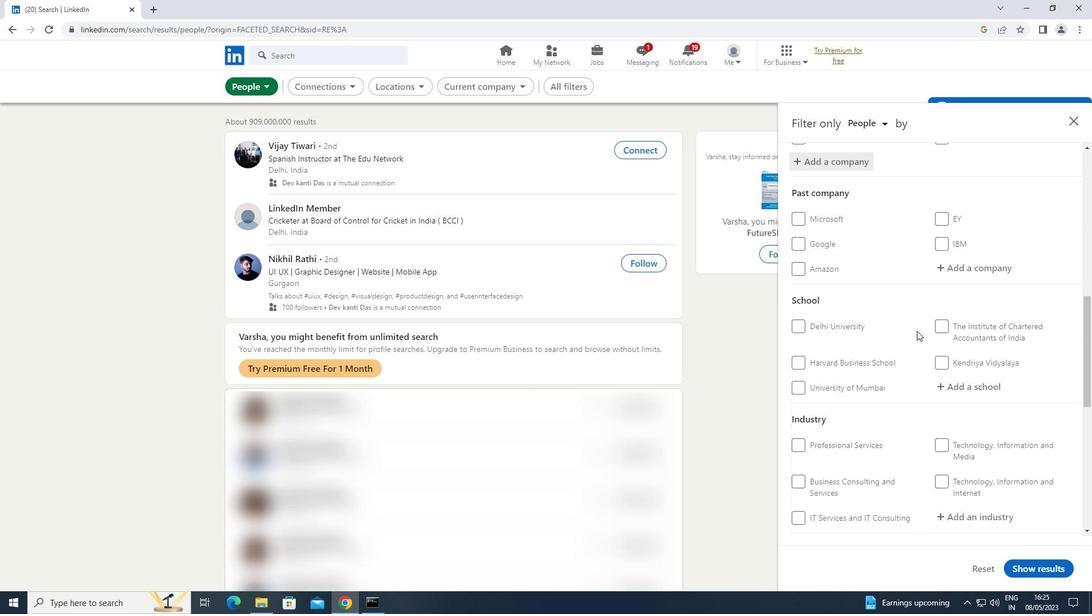 
Action: Mouse moved to (962, 330)
Screenshot: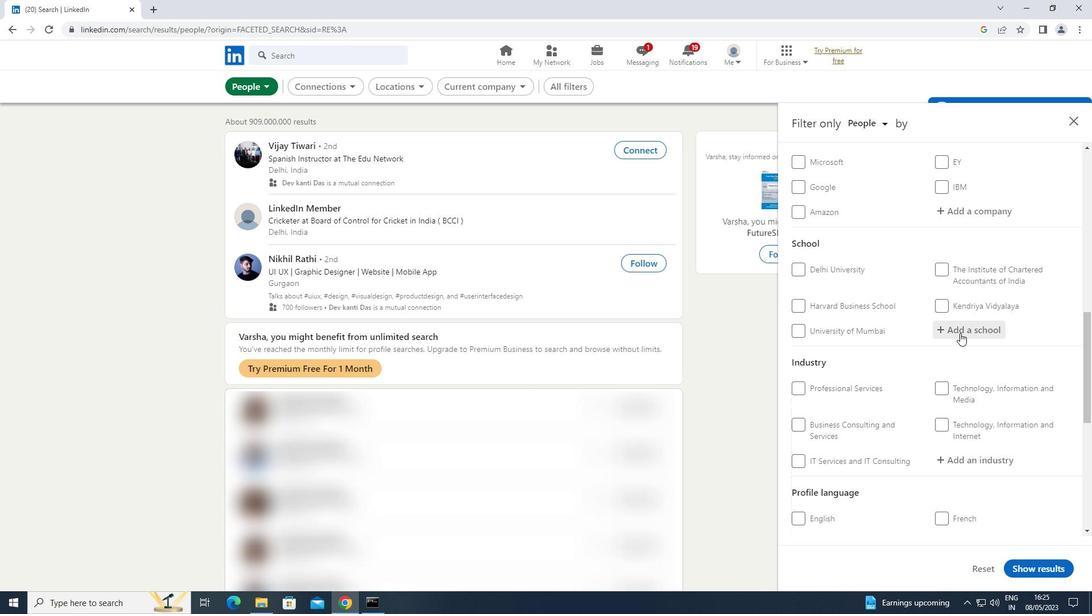 
Action: Mouse pressed left at (962, 330)
Screenshot: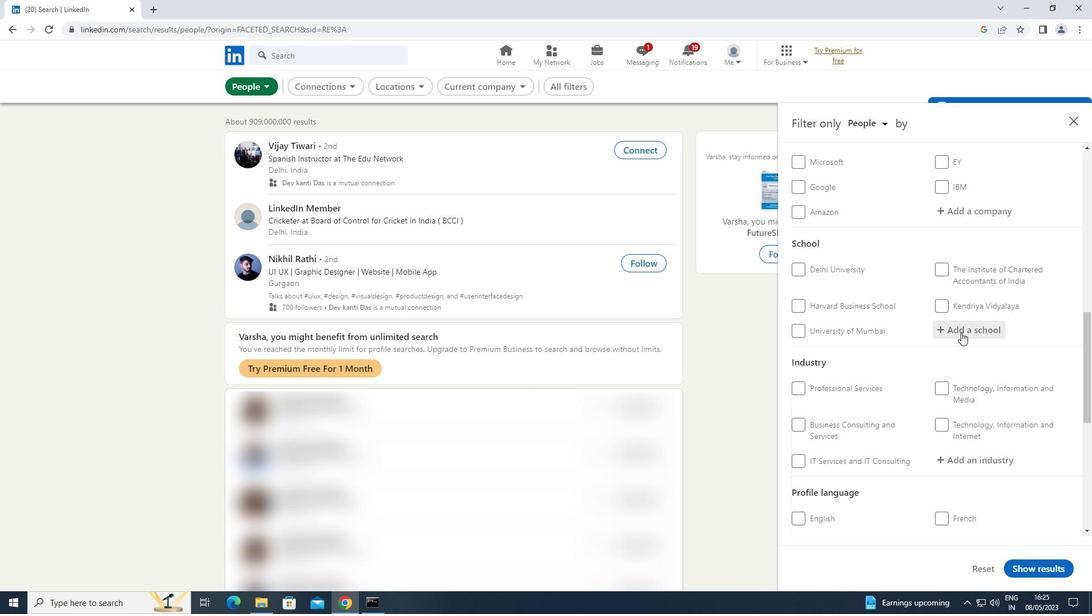 
Action: Mouse moved to (963, 329)
Screenshot: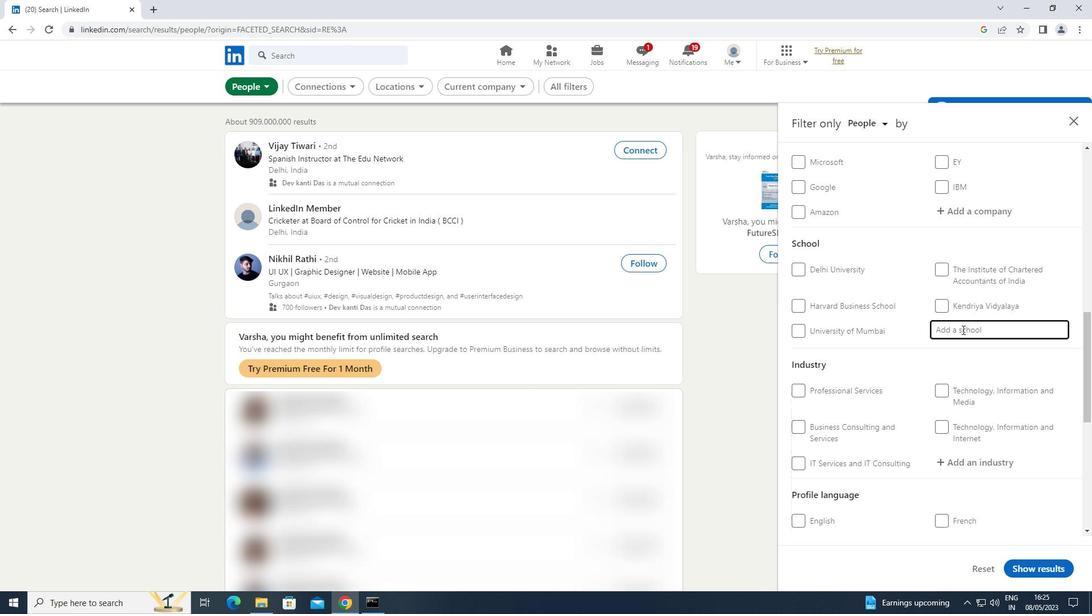 
Action: Key pressed <Key.shift>L.<Key.shift>D<Key.shift>.<Key.space><Key.shift><Key.shift><Key.shift>COLLEGE
Screenshot: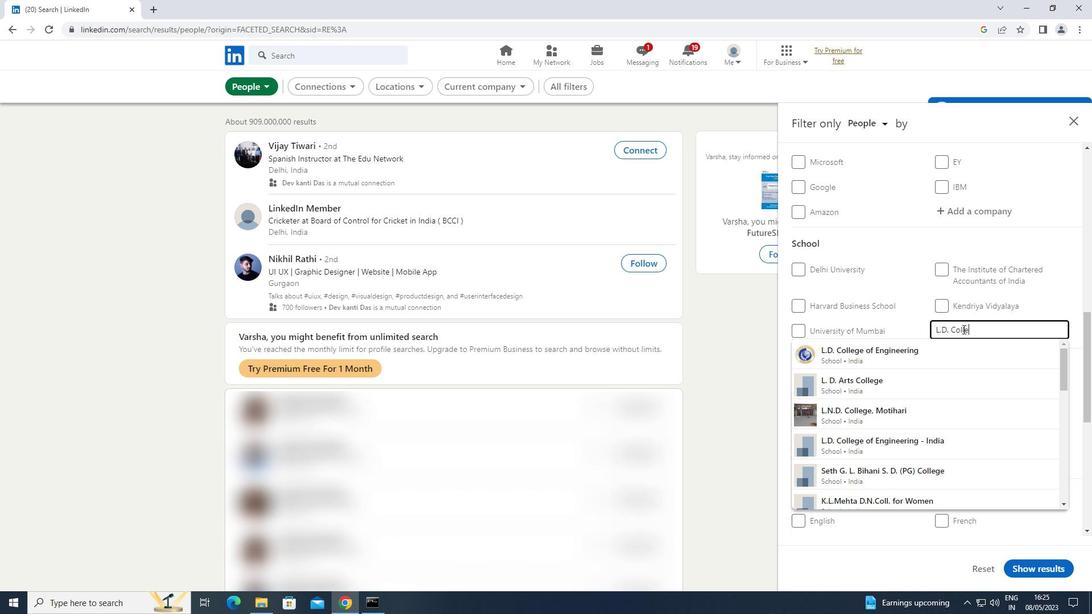 
Action: Mouse moved to (884, 352)
Screenshot: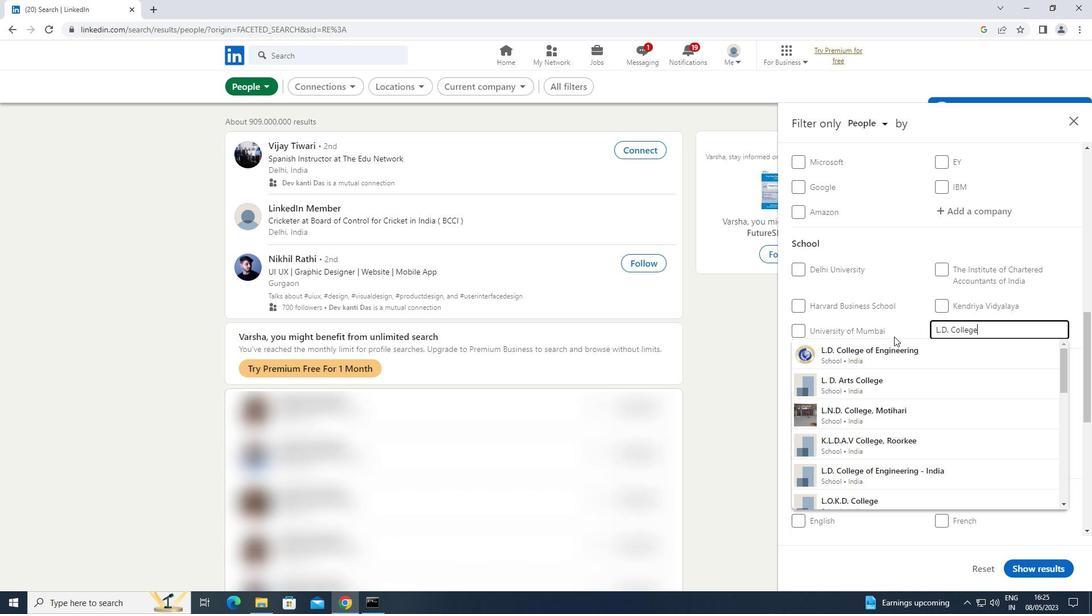 
Action: Mouse pressed left at (884, 352)
Screenshot: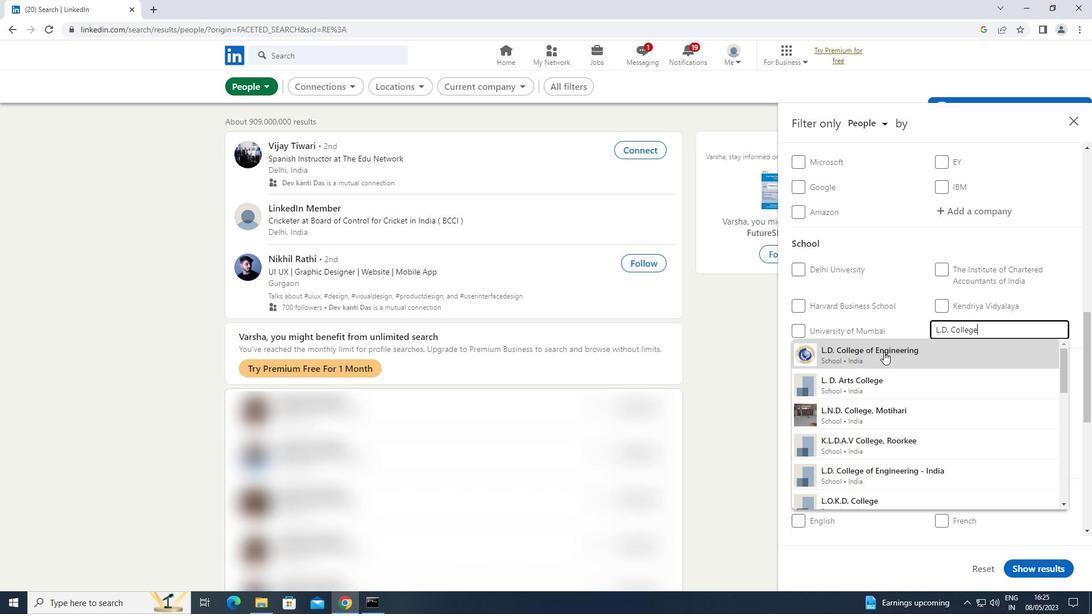 
Action: Mouse scrolled (884, 351) with delta (0, 0)
Screenshot: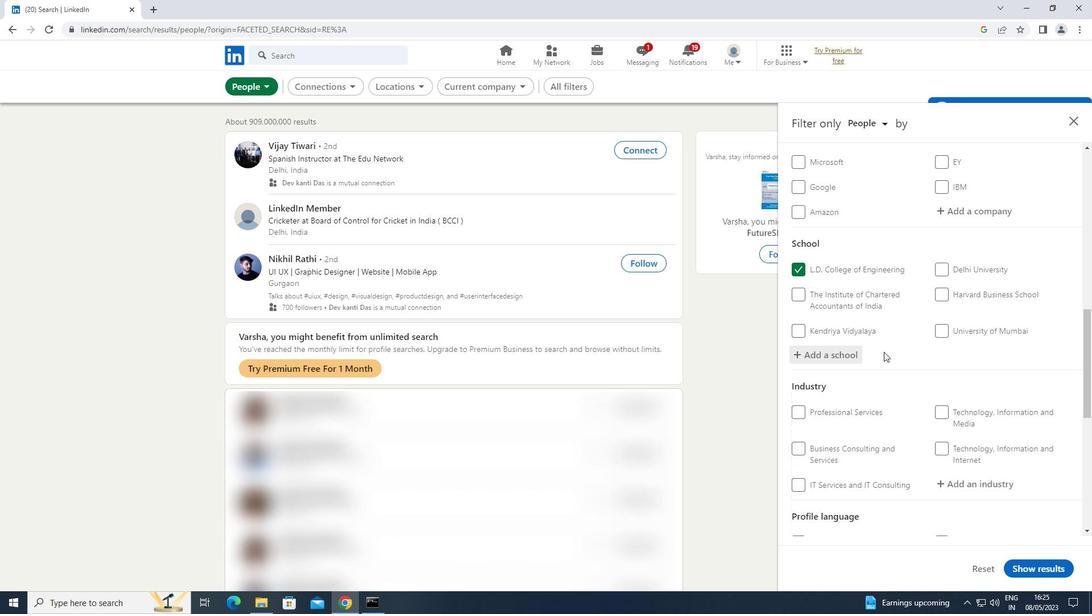 
Action: Mouse scrolled (884, 351) with delta (0, 0)
Screenshot: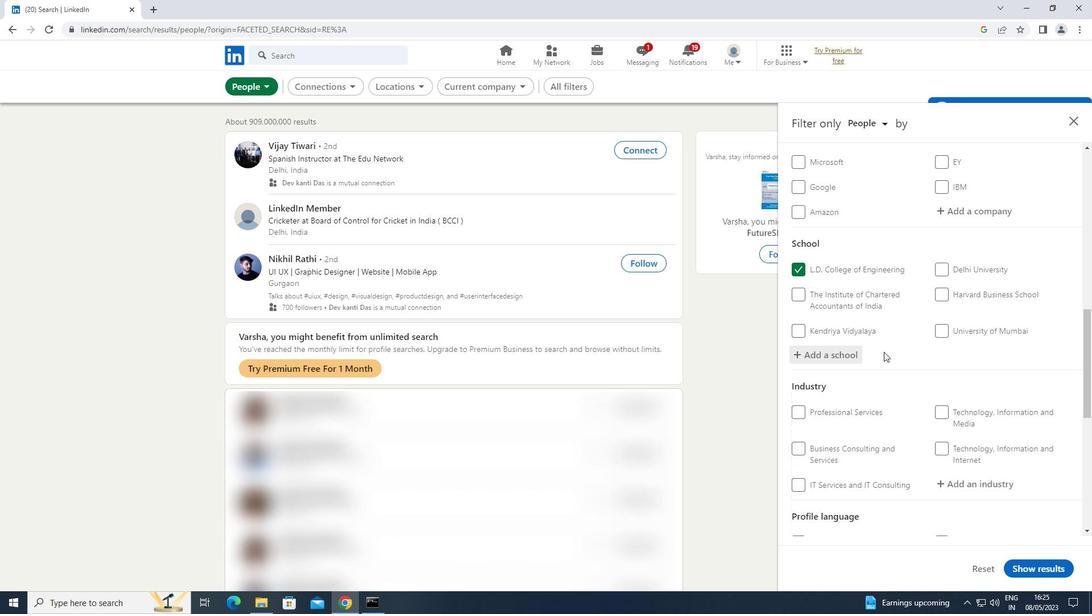 
Action: Mouse scrolled (884, 351) with delta (0, 0)
Screenshot: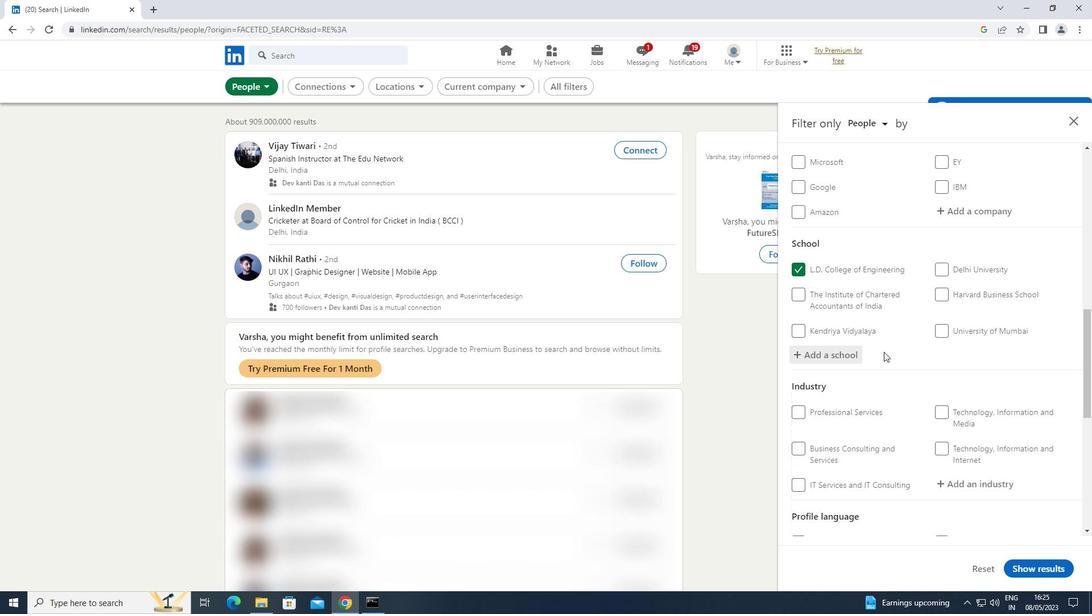 
Action: Mouse moved to (985, 310)
Screenshot: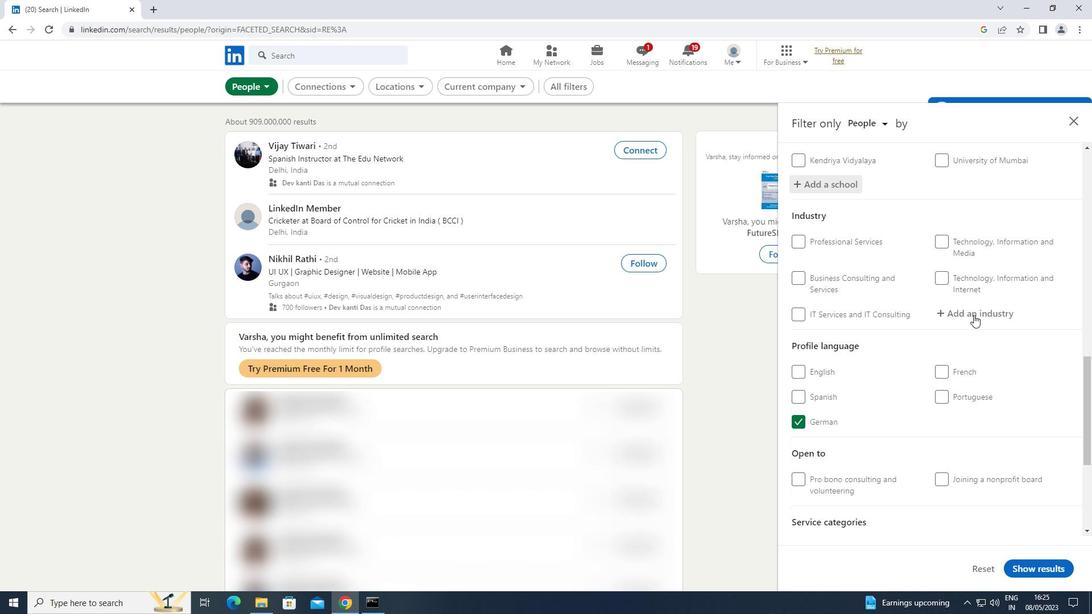 
Action: Mouse pressed left at (985, 310)
Screenshot: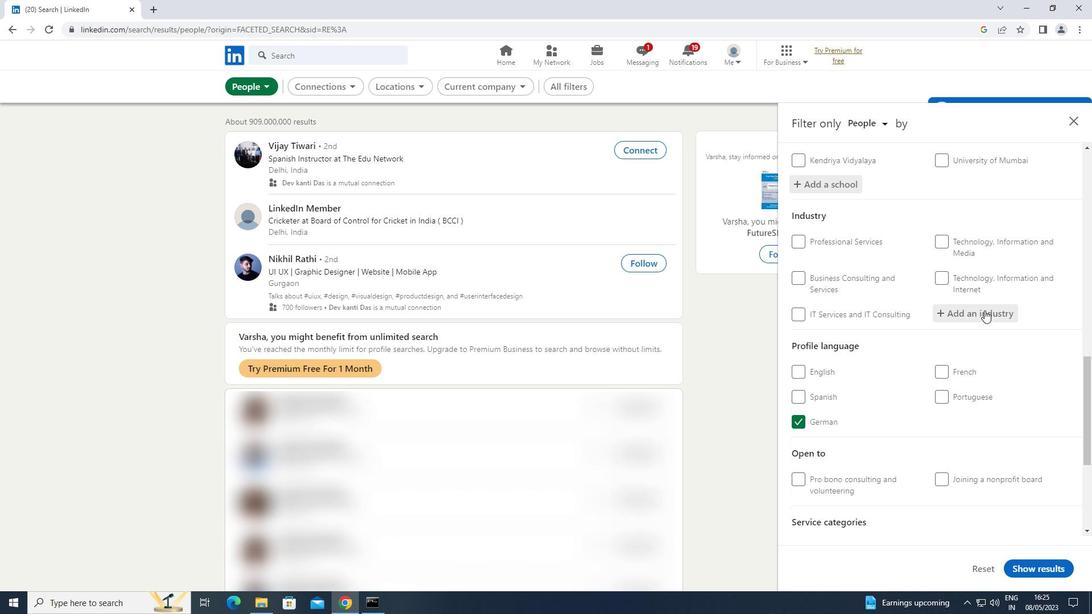 
Action: Key pressed <Key.shift>ANIMATION
Screenshot: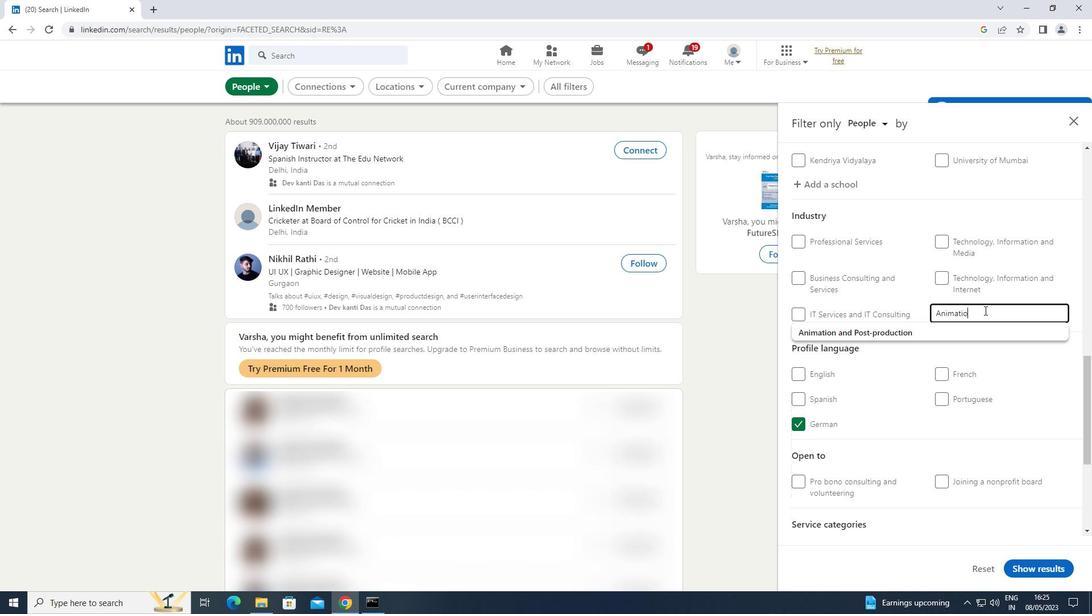 
Action: Mouse moved to (891, 330)
Screenshot: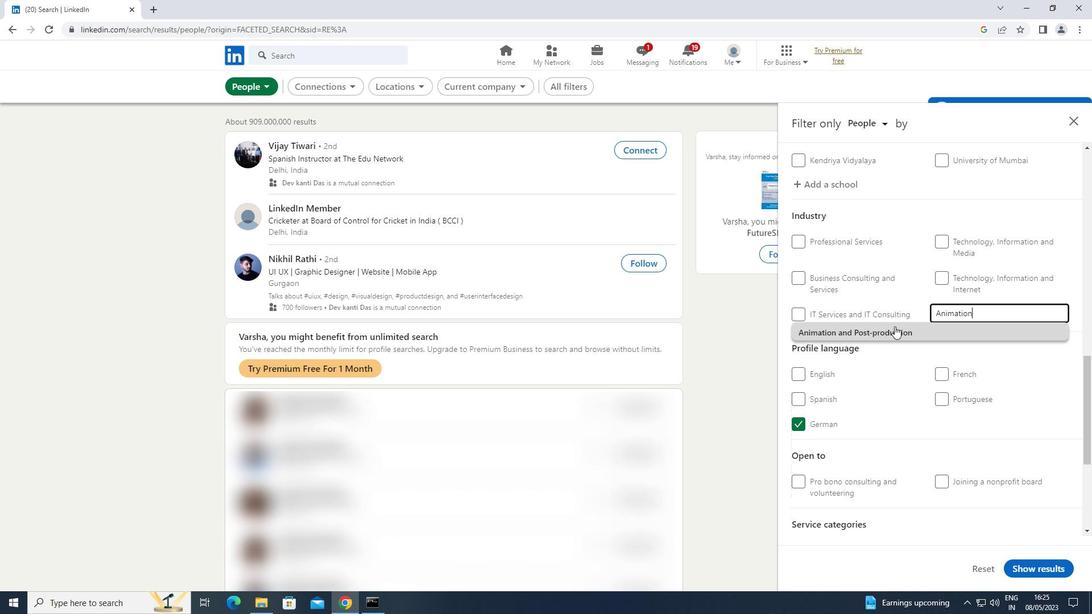 
Action: Mouse pressed left at (891, 330)
Screenshot: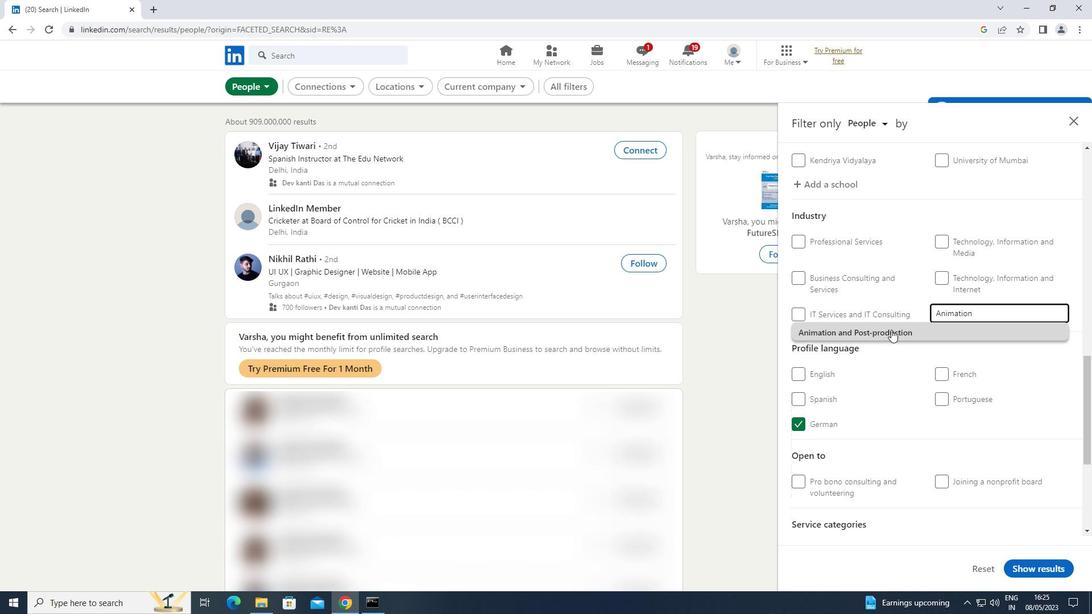 
Action: Mouse scrolled (891, 329) with delta (0, 0)
Screenshot: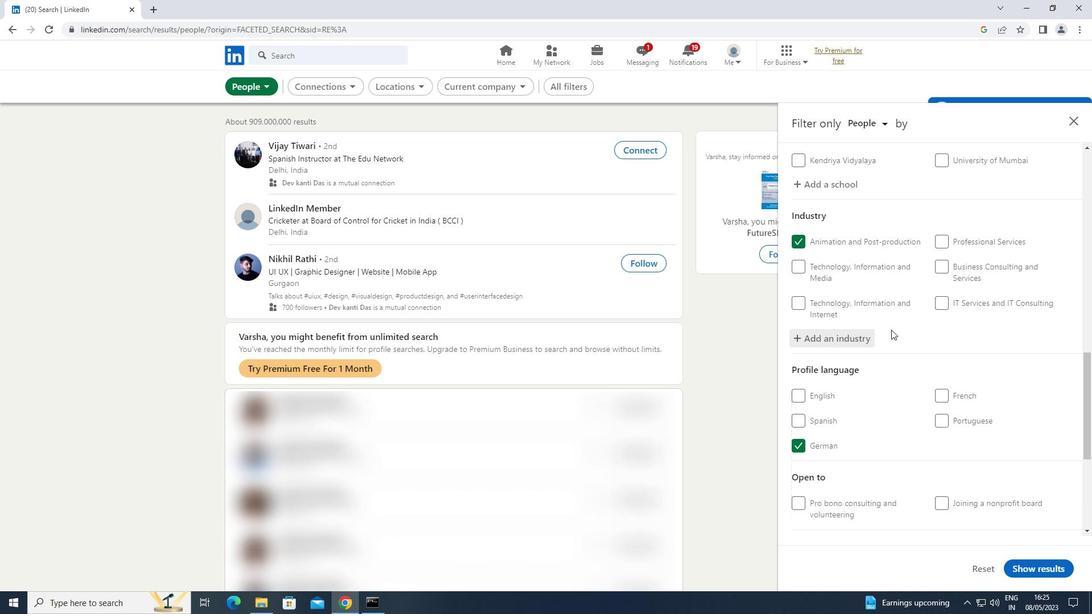 
Action: Mouse scrolled (891, 329) with delta (0, 0)
Screenshot: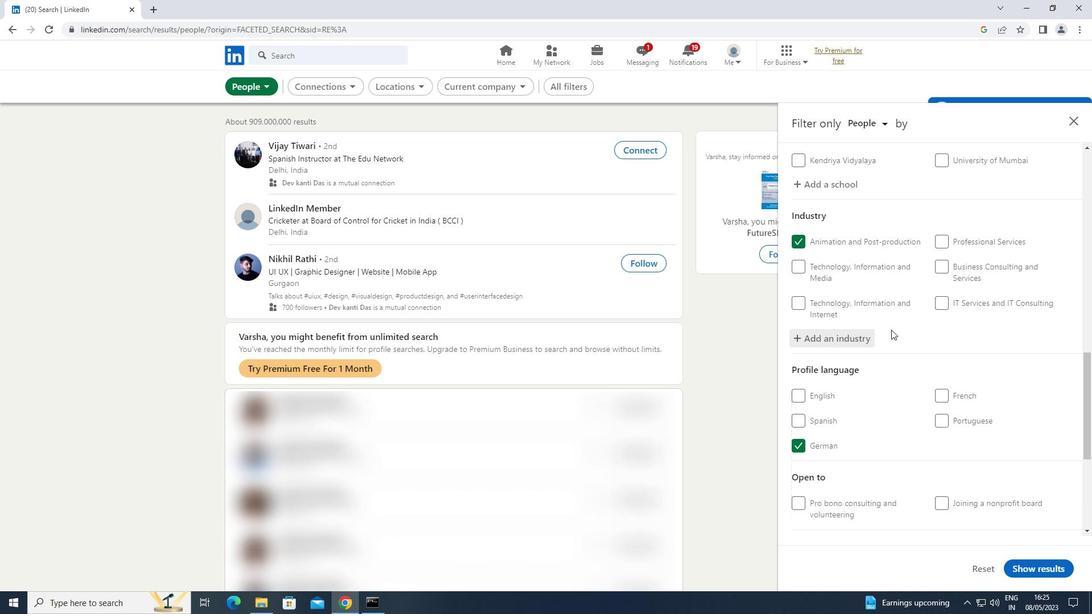 
Action: Mouse scrolled (891, 329) with delta (0, 0)
Screenshot: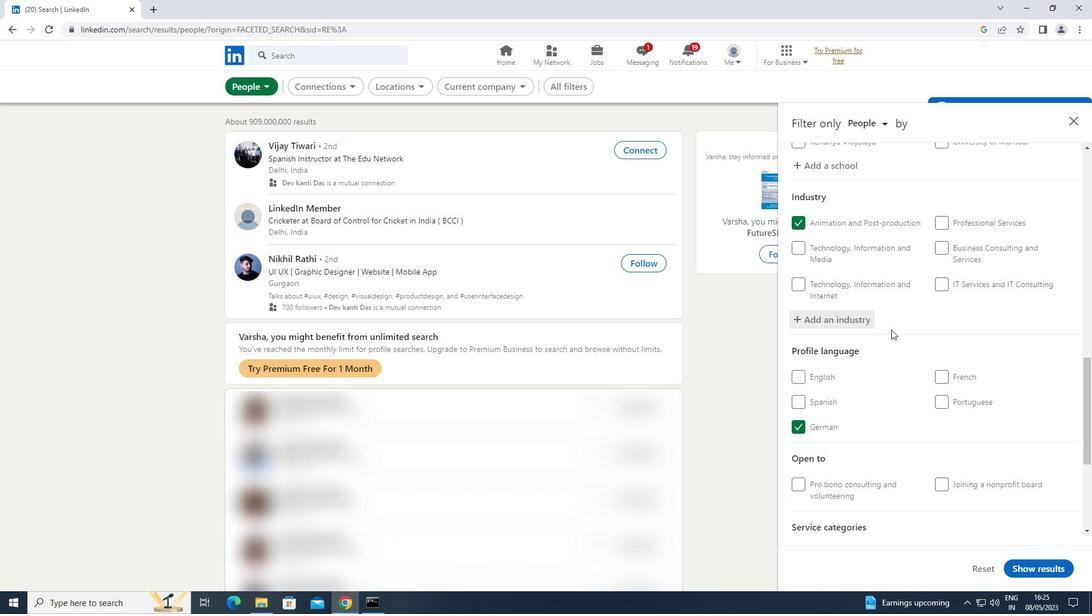 
Action: Mouse moved to (958, 442)
Screenshot: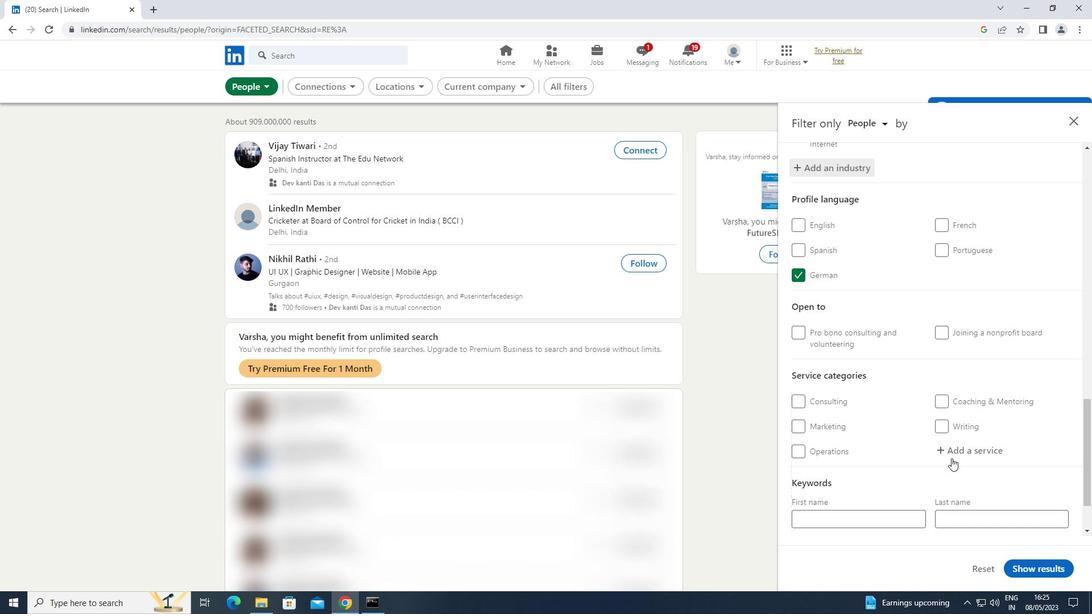 
Action: Mouse pressed left at (958, 442)
Screenshot: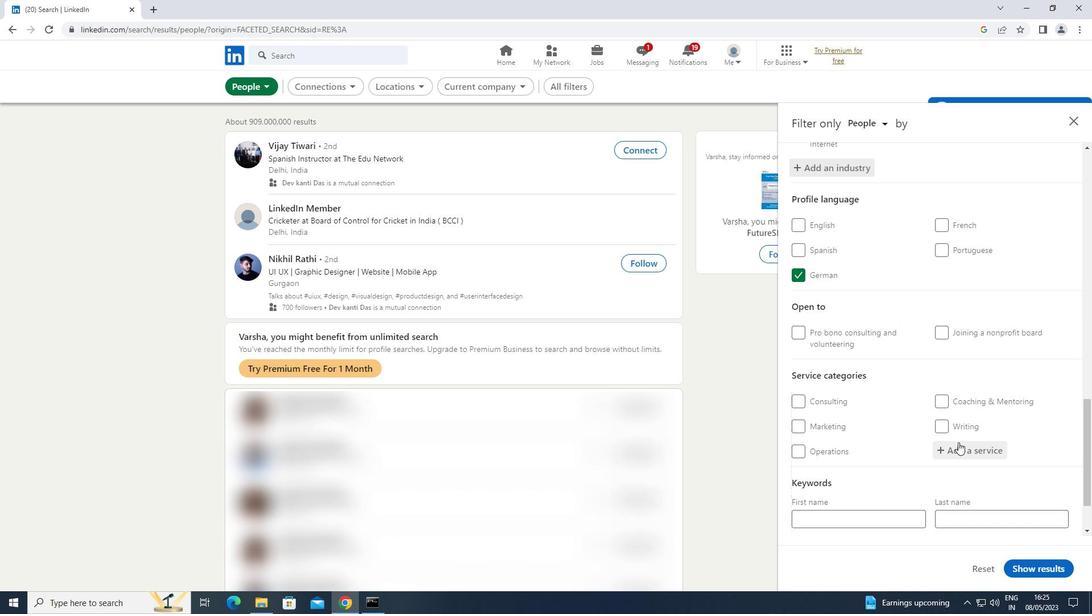 
Action: Key pressed <Key.shift>INTERIOR
Screenshot: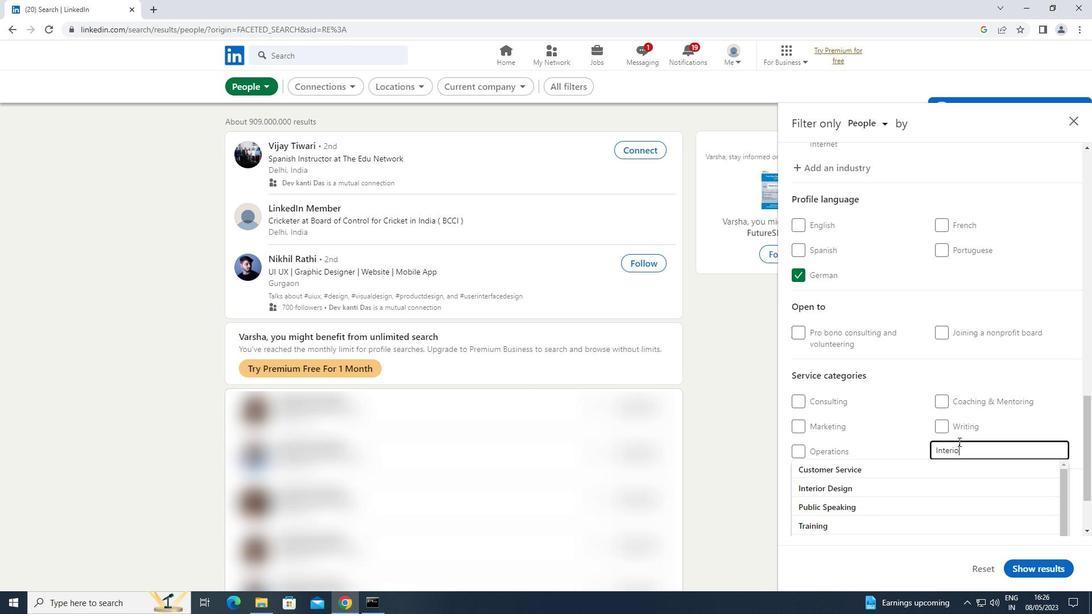 
Action: Mouse moved to (873, 465)
Screenshot: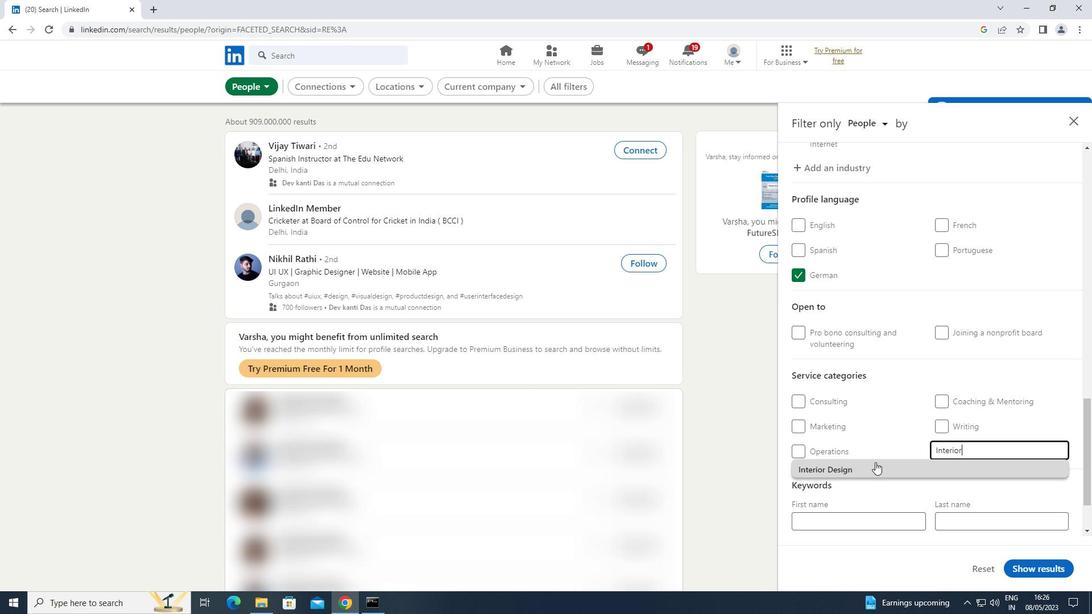 
Action: Mouse pressed left at (873, 465)
Screenshot: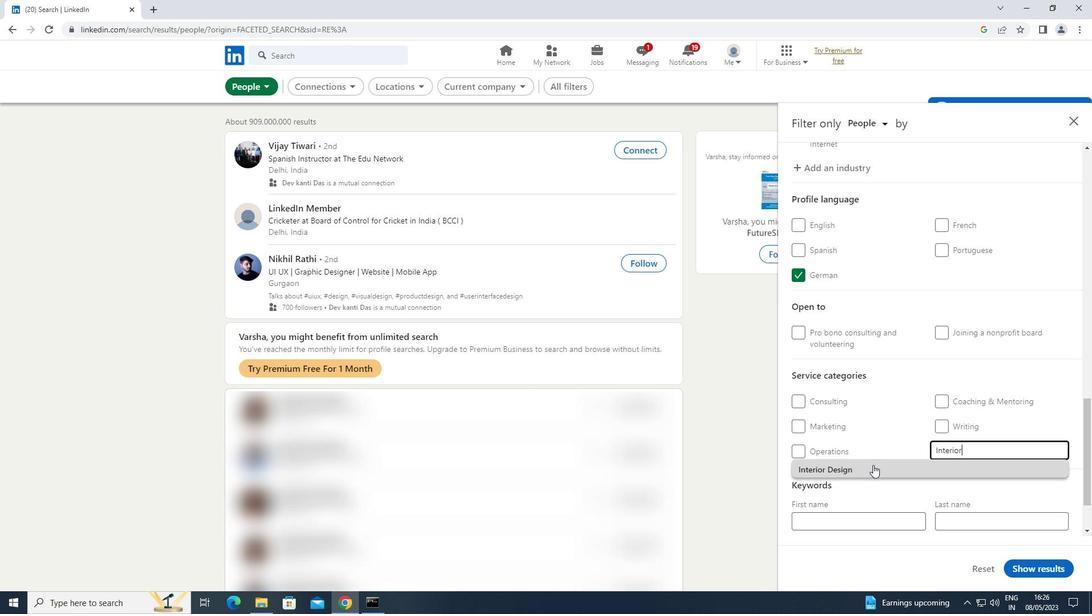 
Action: Mouse scrolled (873, 464) with delta (0, 0)
Screenshot: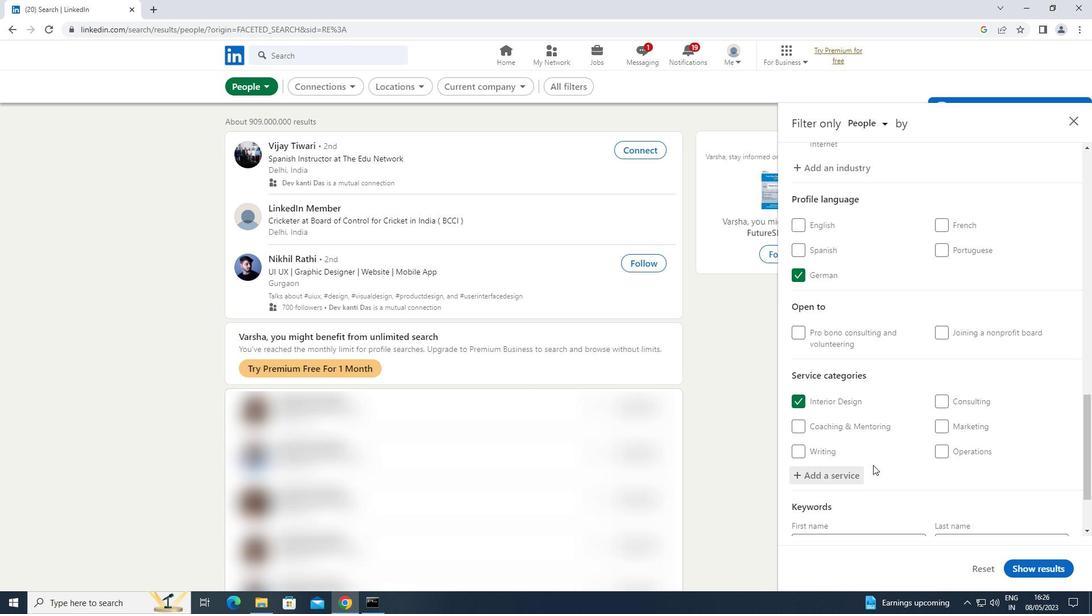 
Action: Mouse scrolled (873, 464) with delta (0, 0)
Screenshot: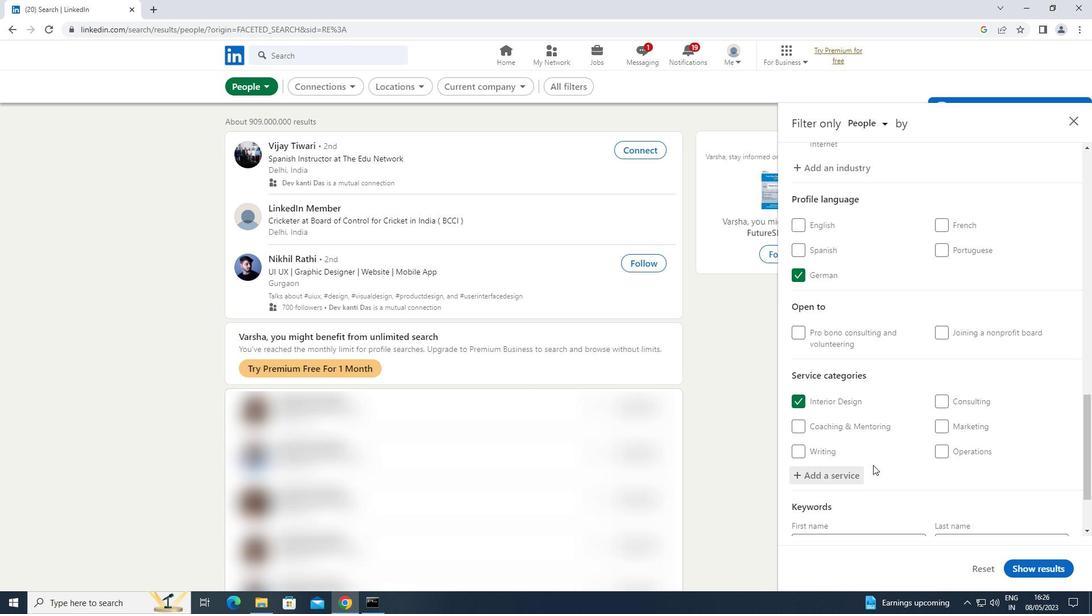 
Action: Mouse scrolled (873, 464) with delta (0, 0)
Screenshot: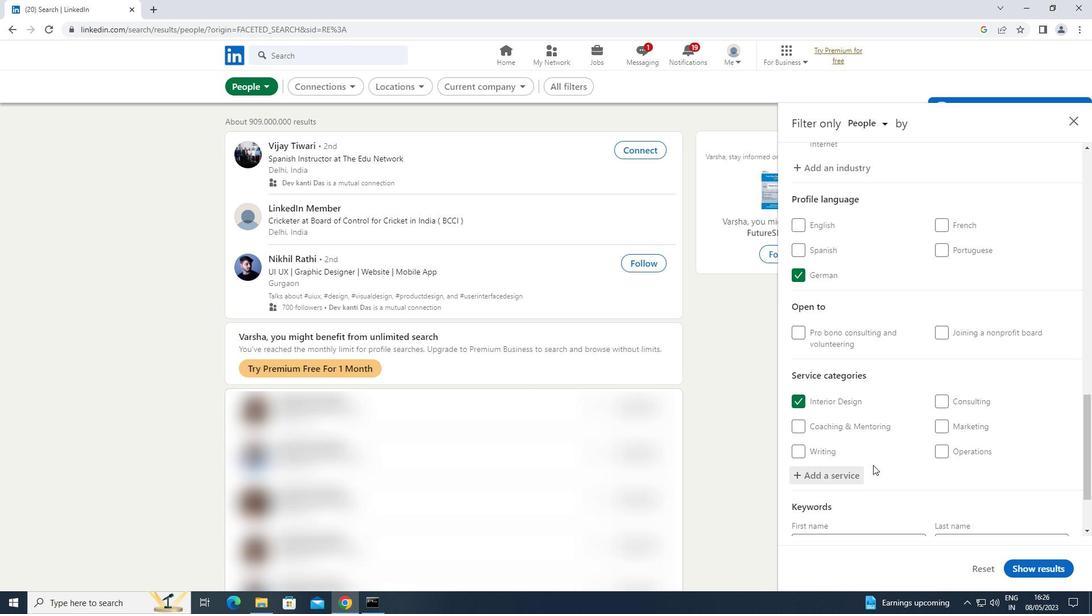 
Action: Mouse scrolled (873, 464) with delta (0, 0)
Screenshot: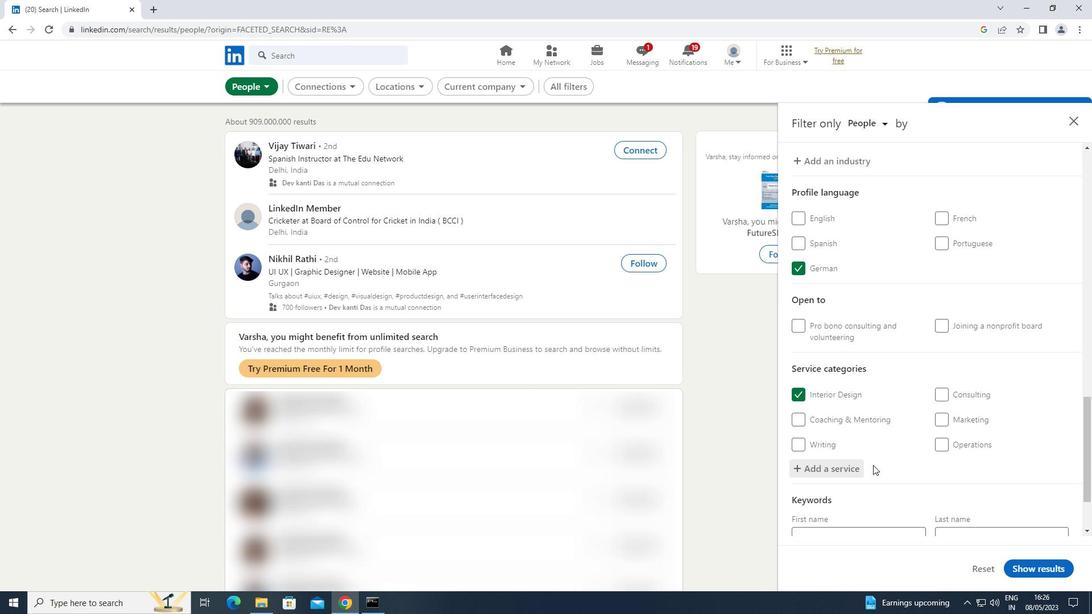 
Action: Mouse scrolled (873, 464) with delta (0, 0)
Screenshot: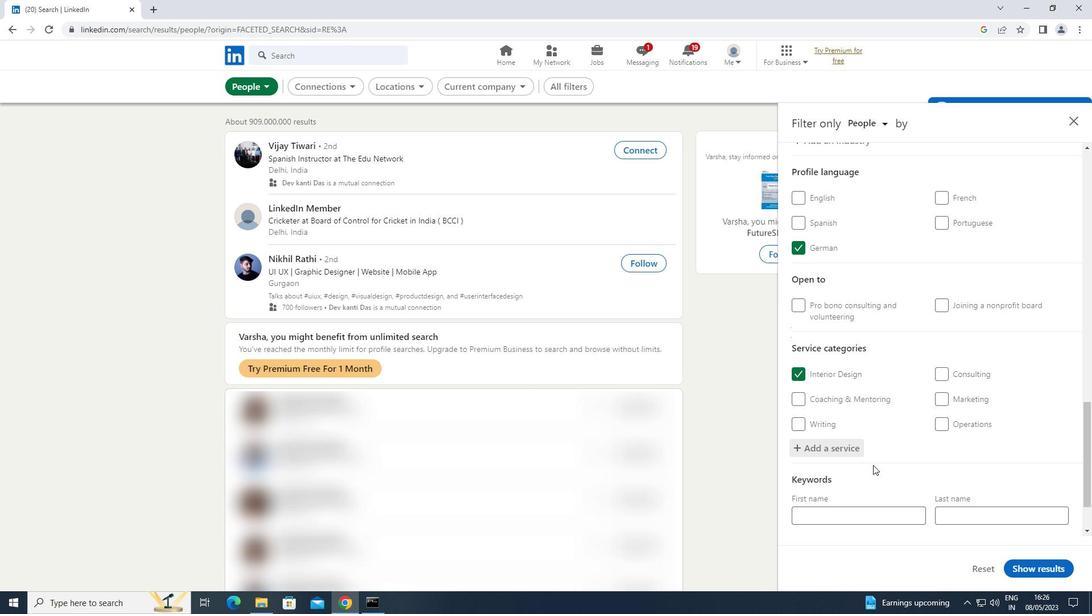 
Action: Mouse scrolled (873, 464) with delta (0, 0)
Screenshot: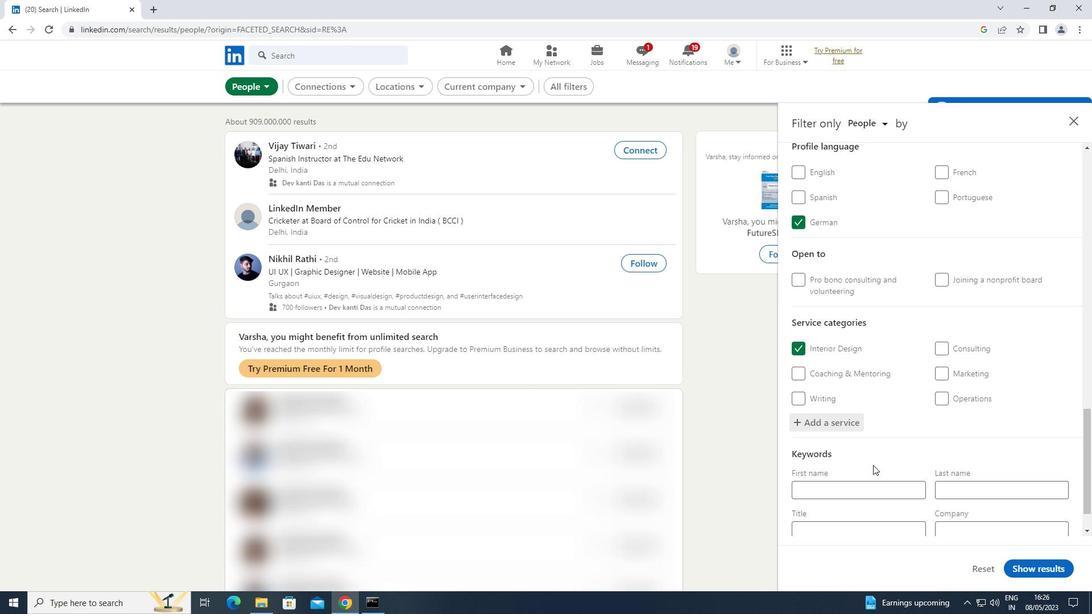 
Action: Mouse moved to (866, 490)
Screenshot: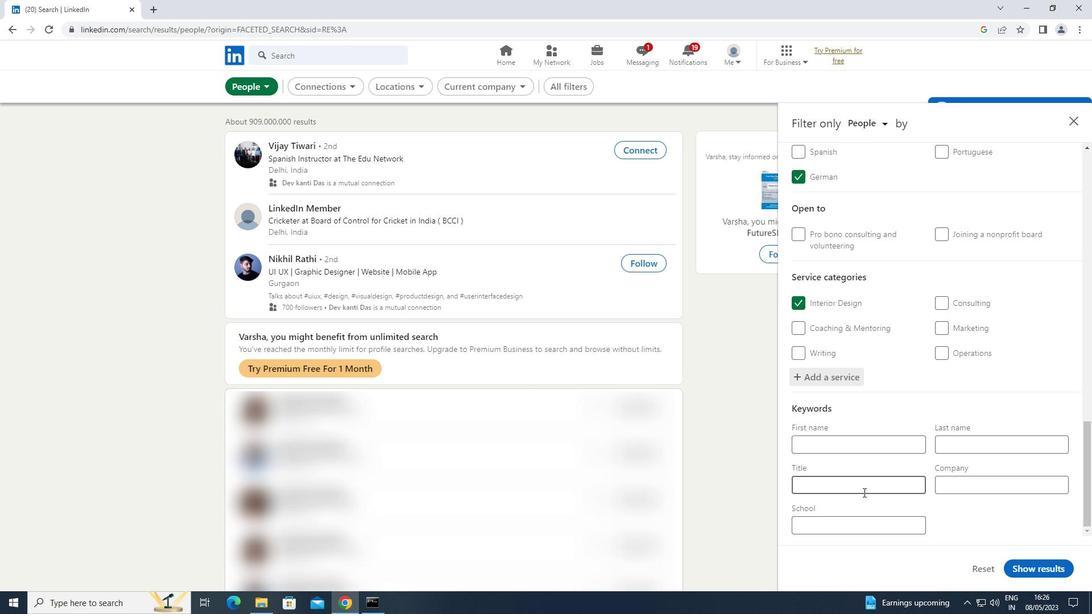 
Action: Mouse pressed left at (866, 490)
Screenshot: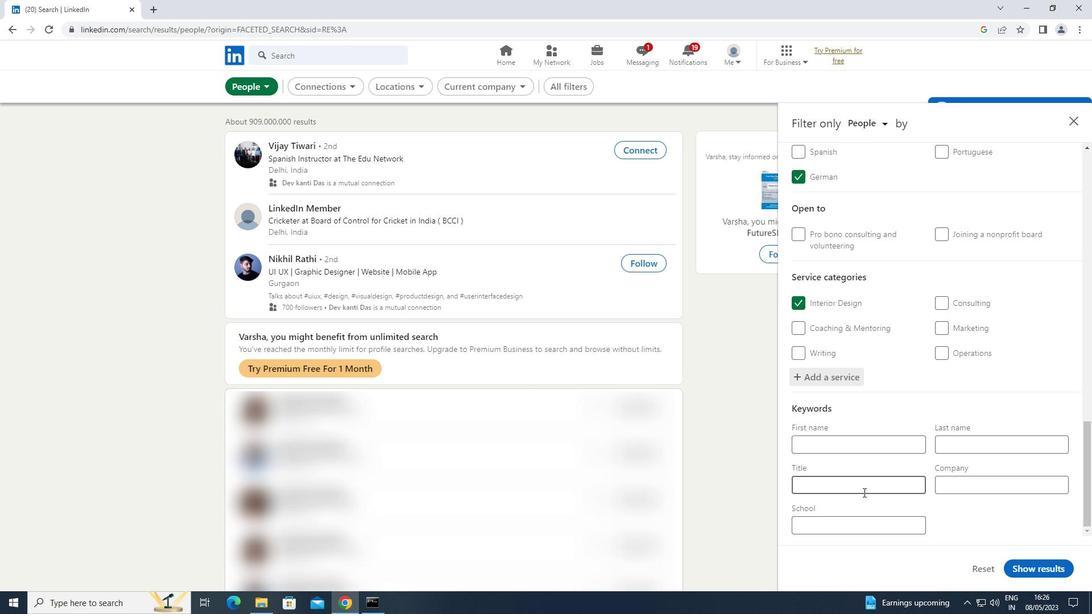 
Action: Mouse moved to (866, 489)
Screenshot: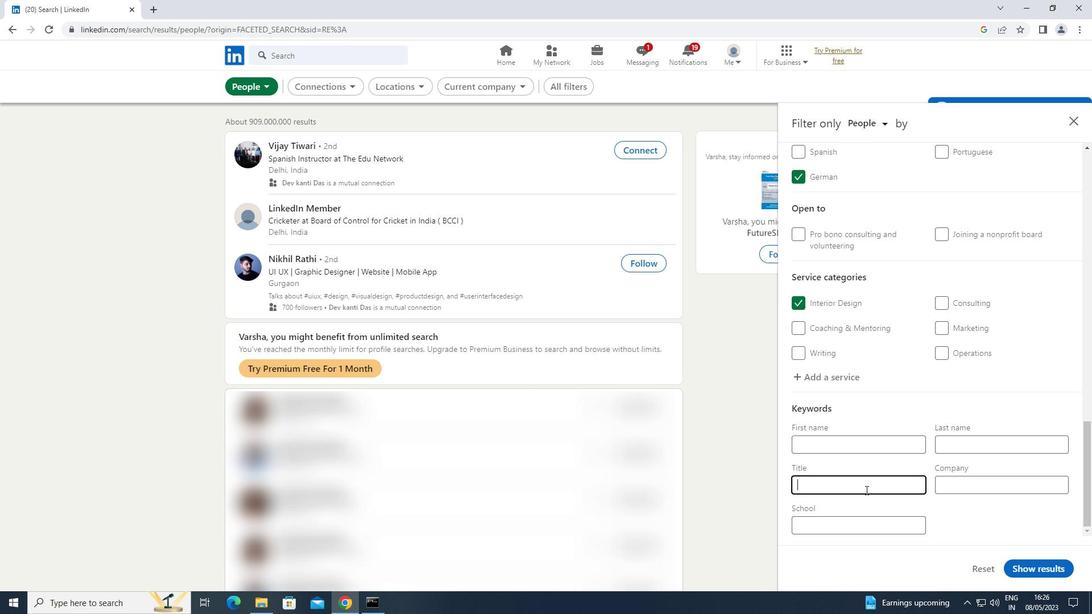 
Action: Key pressed <Key.shift>BARBER
Screenshot: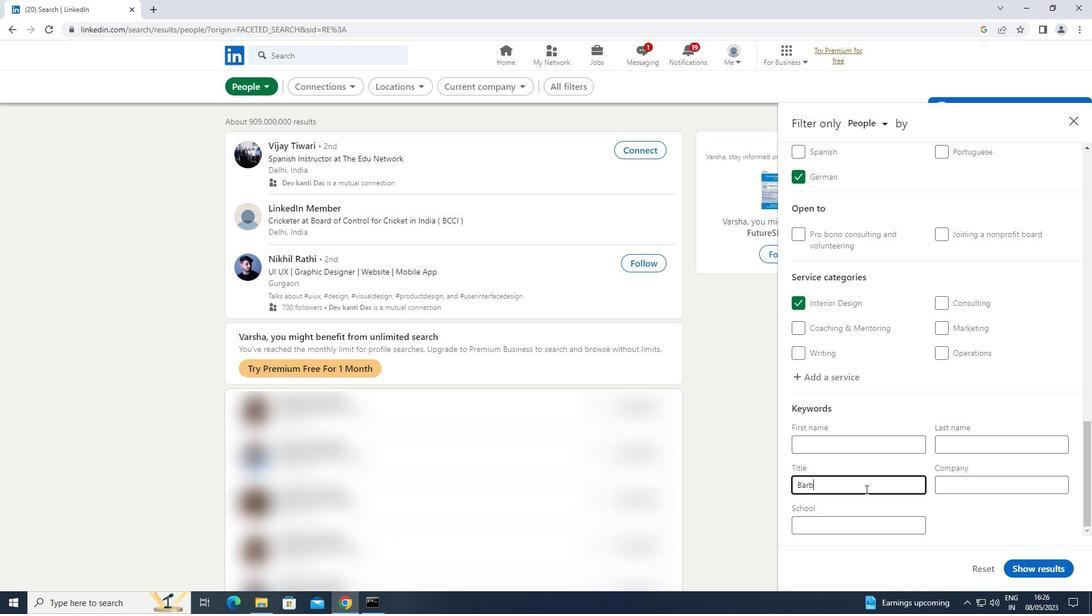 
Action: Mouse moved to (1060, 565)
Screenshot: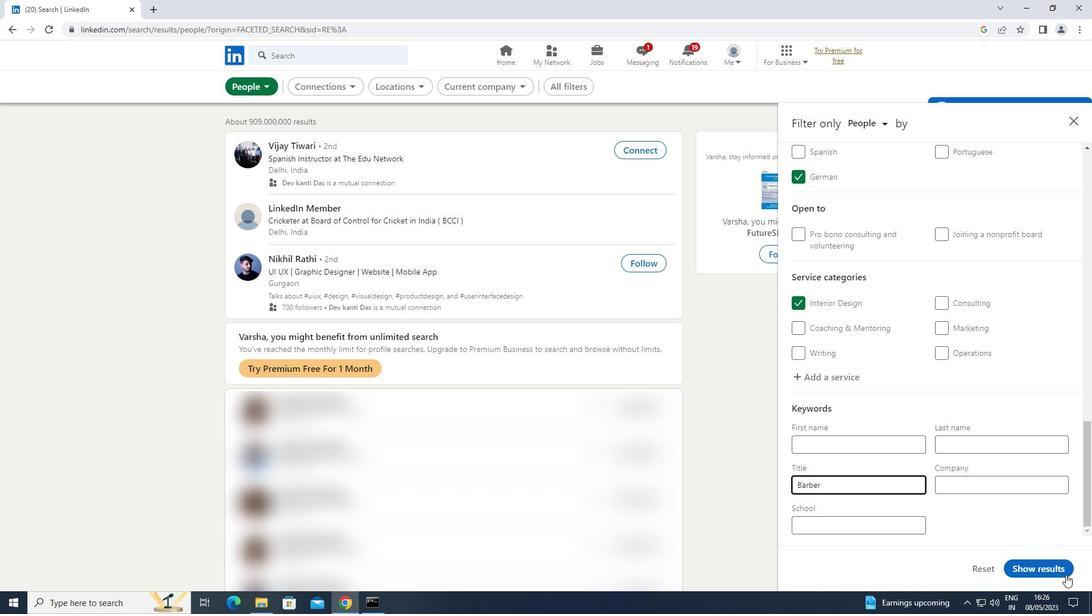 
Action: Mouse pressed left at (1060, 565)
Screenshot: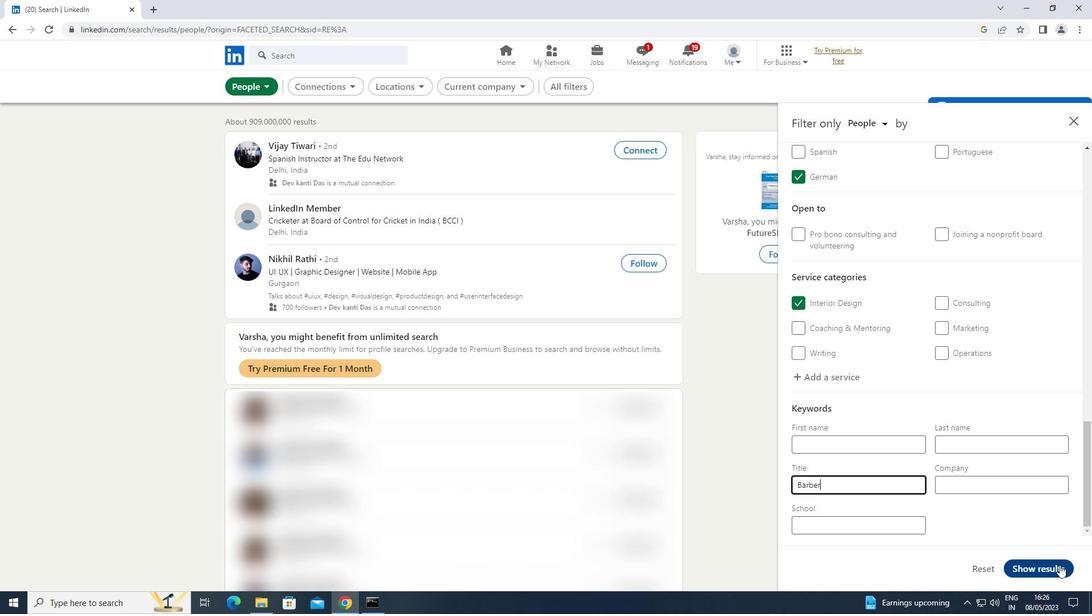 
